Task: Check the average views per listing of fireplace in the last 1 year.
Action: Mouse moved to (930, 204)
Screenshot: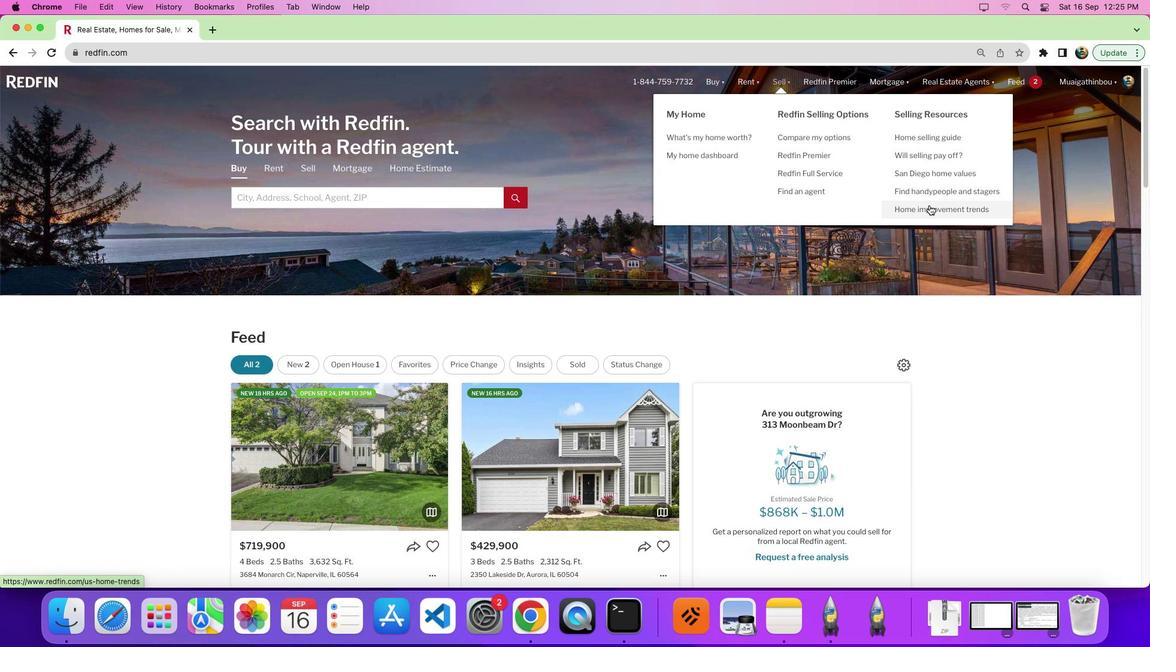 
Action: Mouse pressed left at (930, 204)
Screenshot: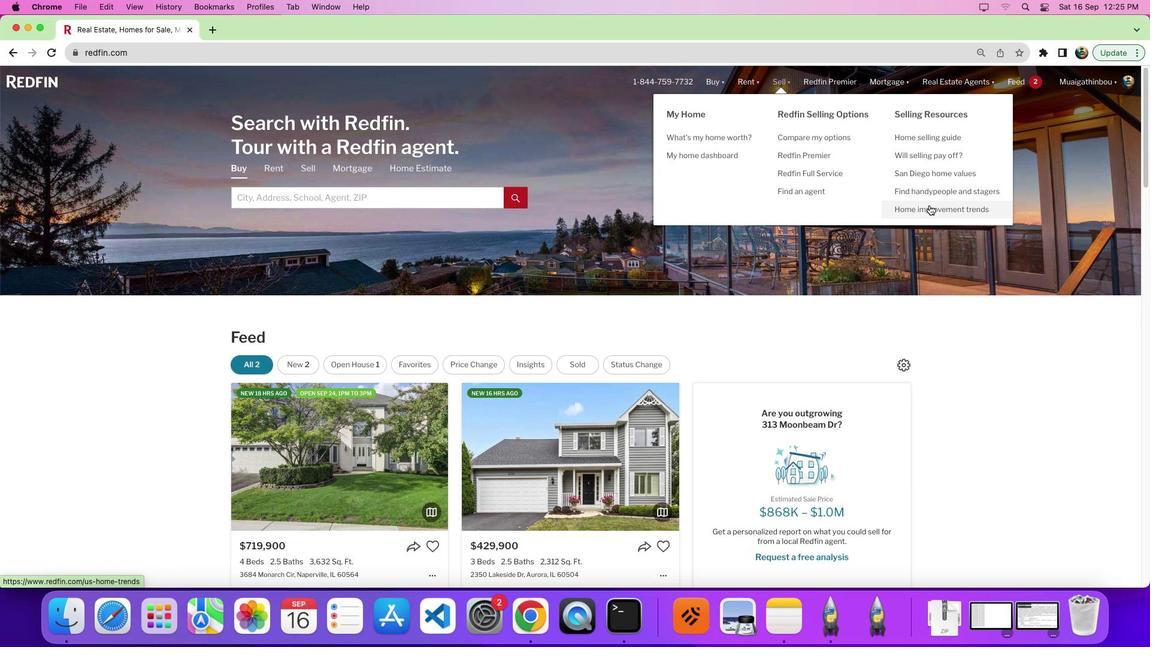 
Action: Mouse pressed left at (930, 204)
Screenshot: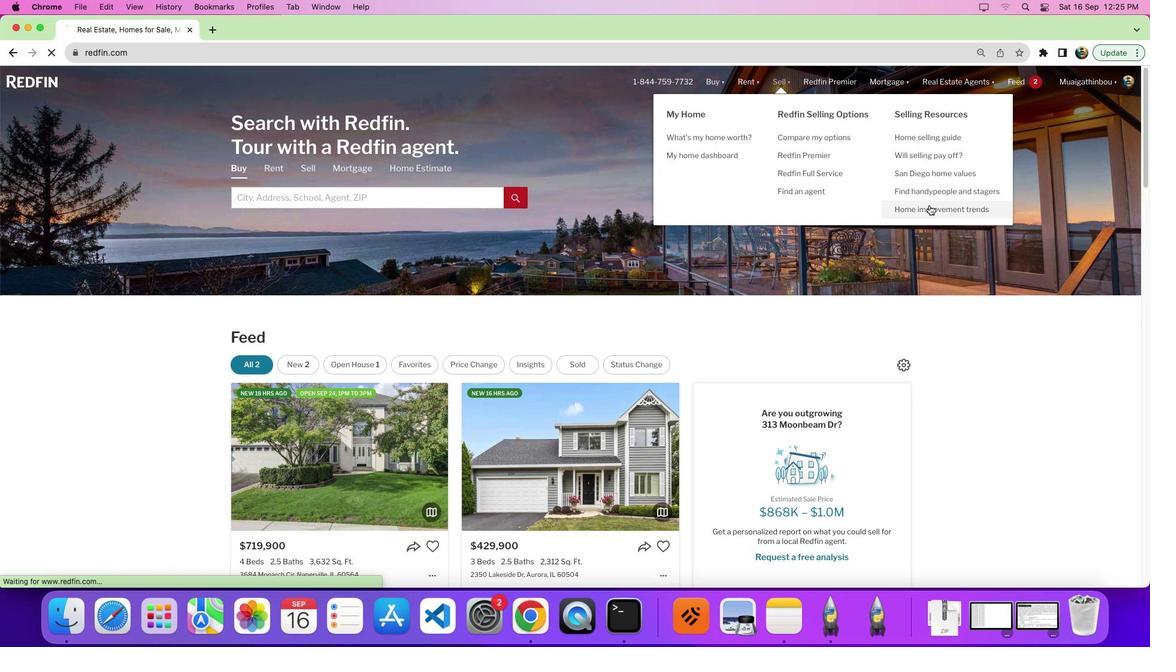 
Action: Mouse moved to (652, 319)
Screenshot: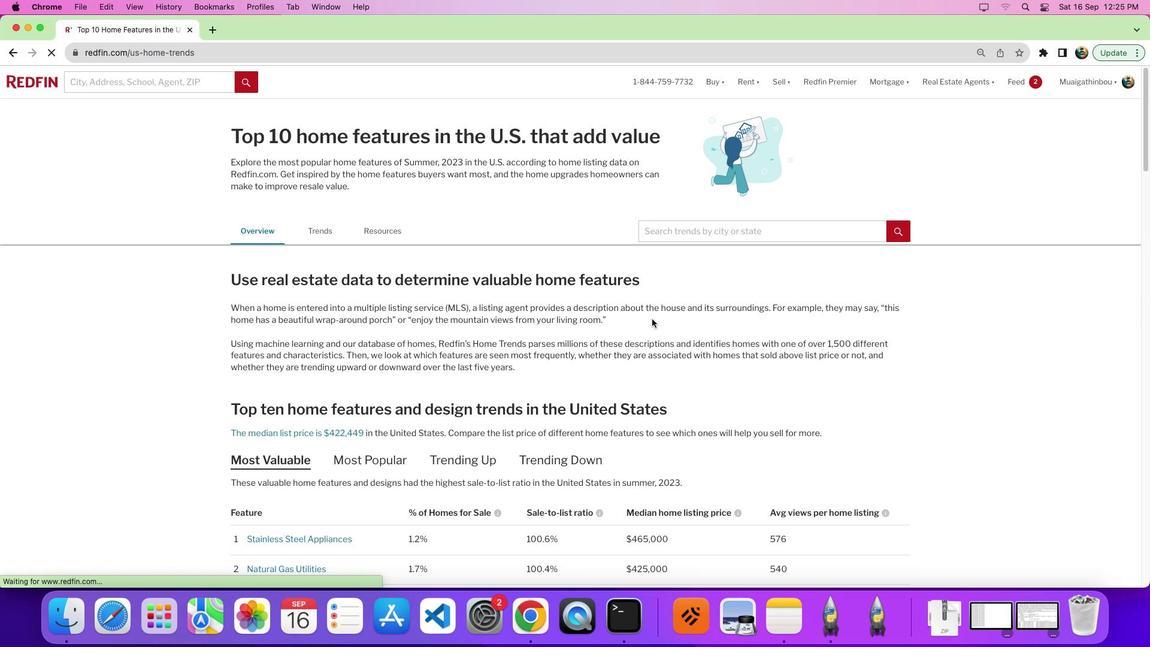 
Action: Mouse scrolled (652, 319) with delta (0, 0)
Screenshot: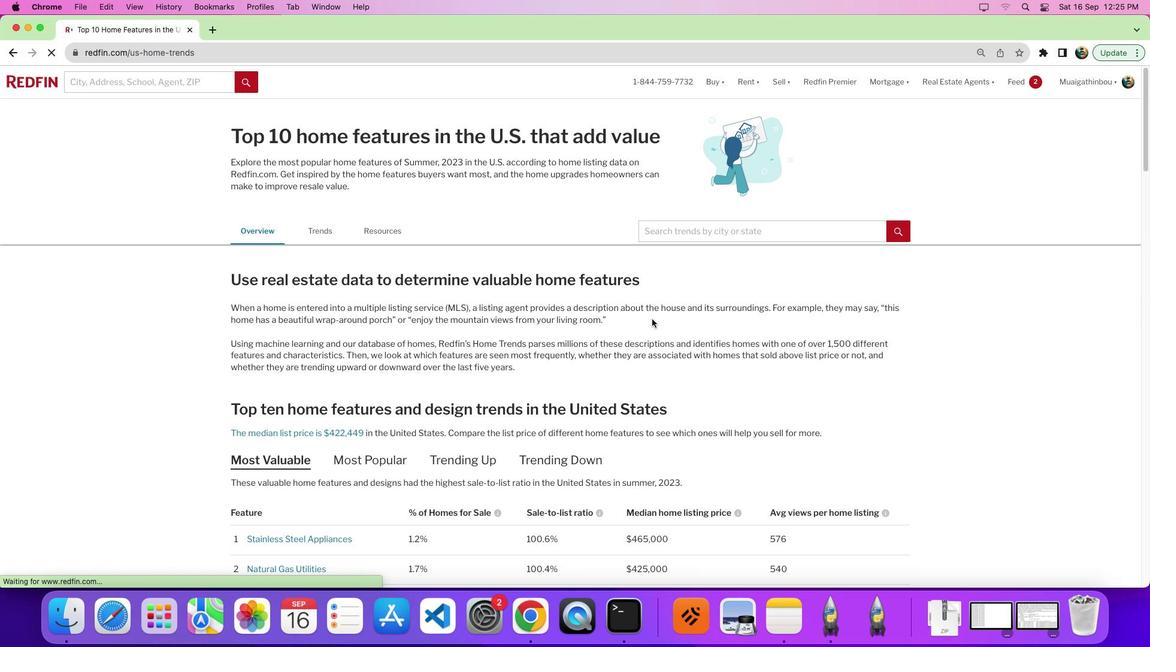 
Action: Mouse scrolled (652, 319) with delta (0, 0)
Screenshot: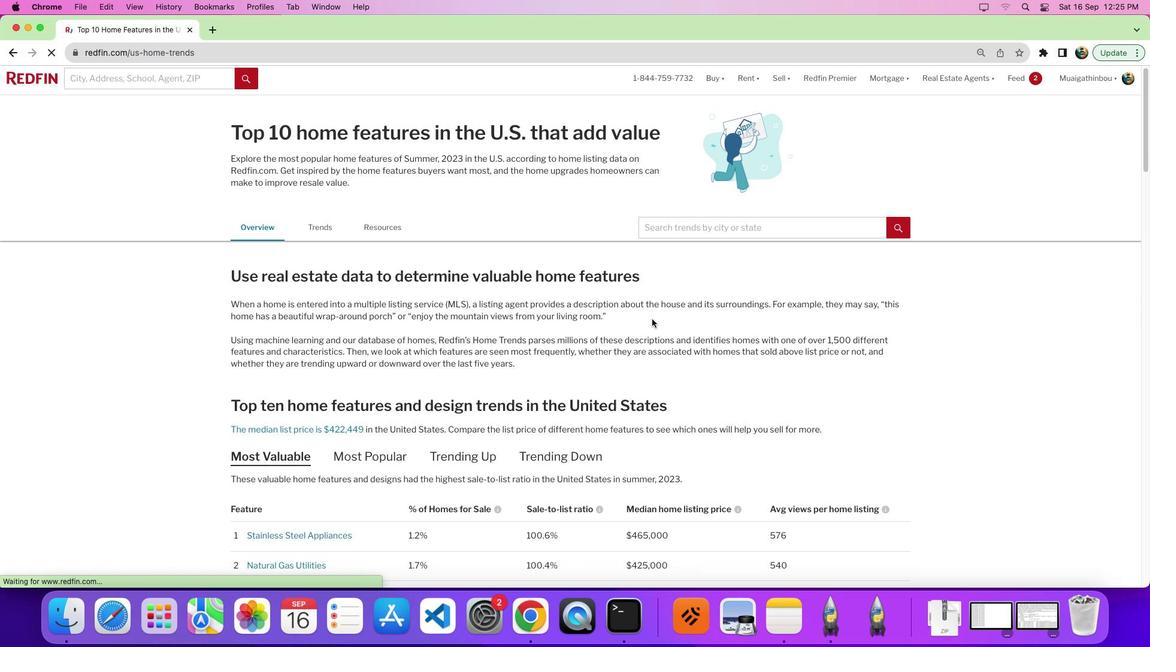 
Action: Mouse moved to (652, 318)
Screenshot: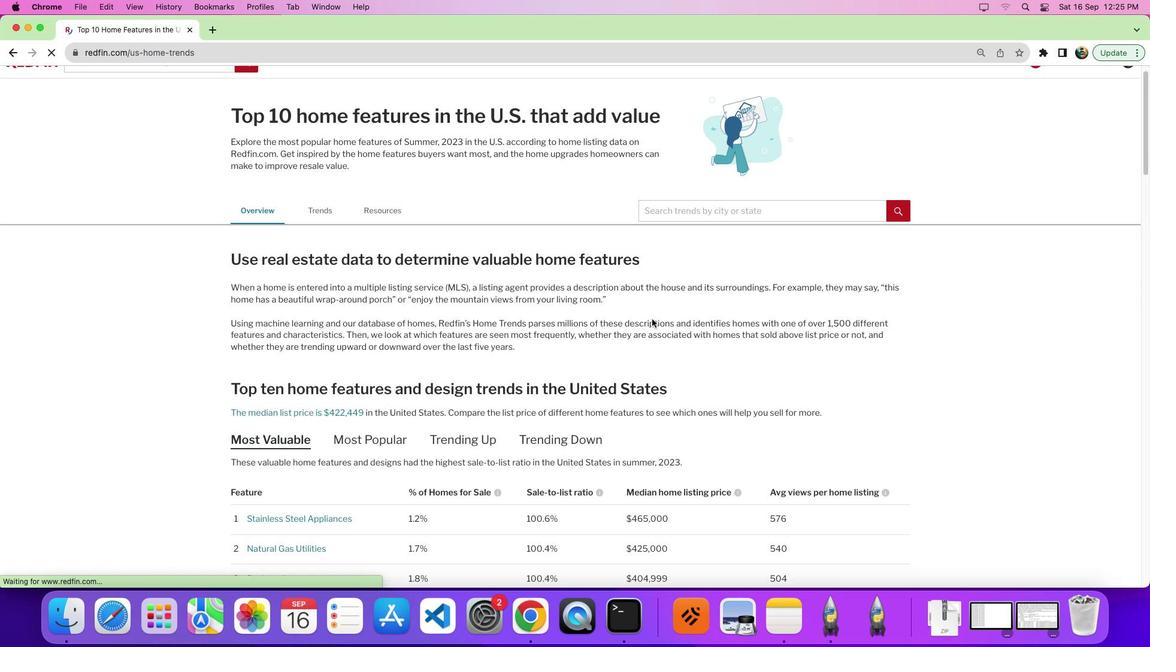 
Action: Mouse scrolled (652, 318) with delta (0, -3)
Screenshot: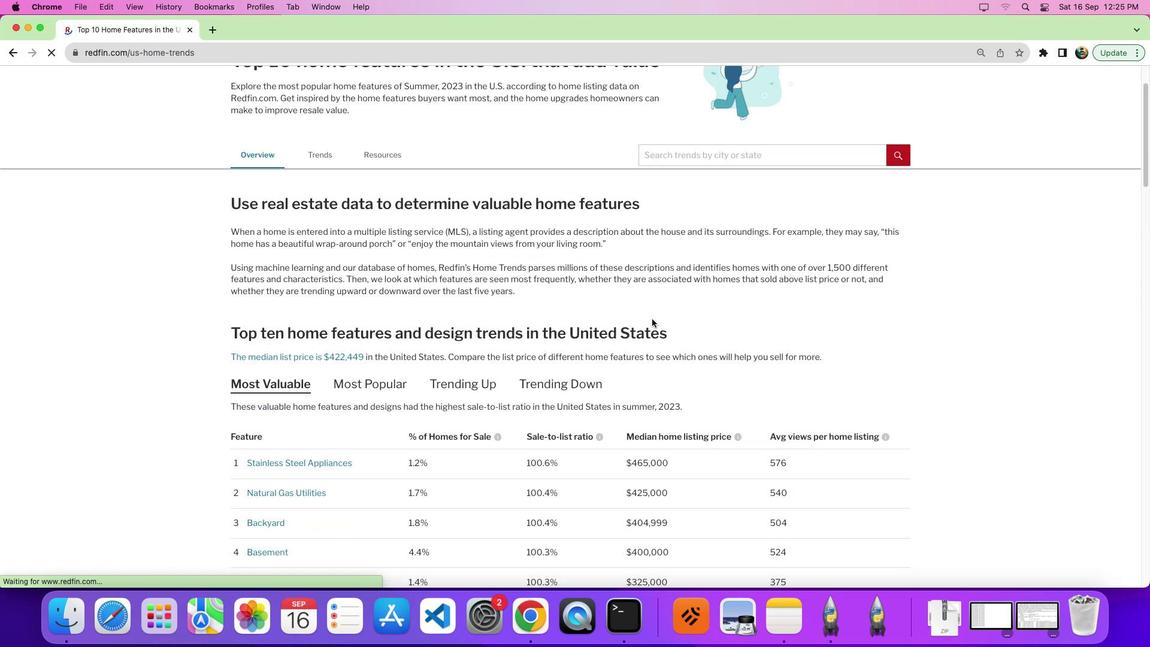 
Action: Mouse scrolled (652, 318) with delta (0, 0)
Screenshot: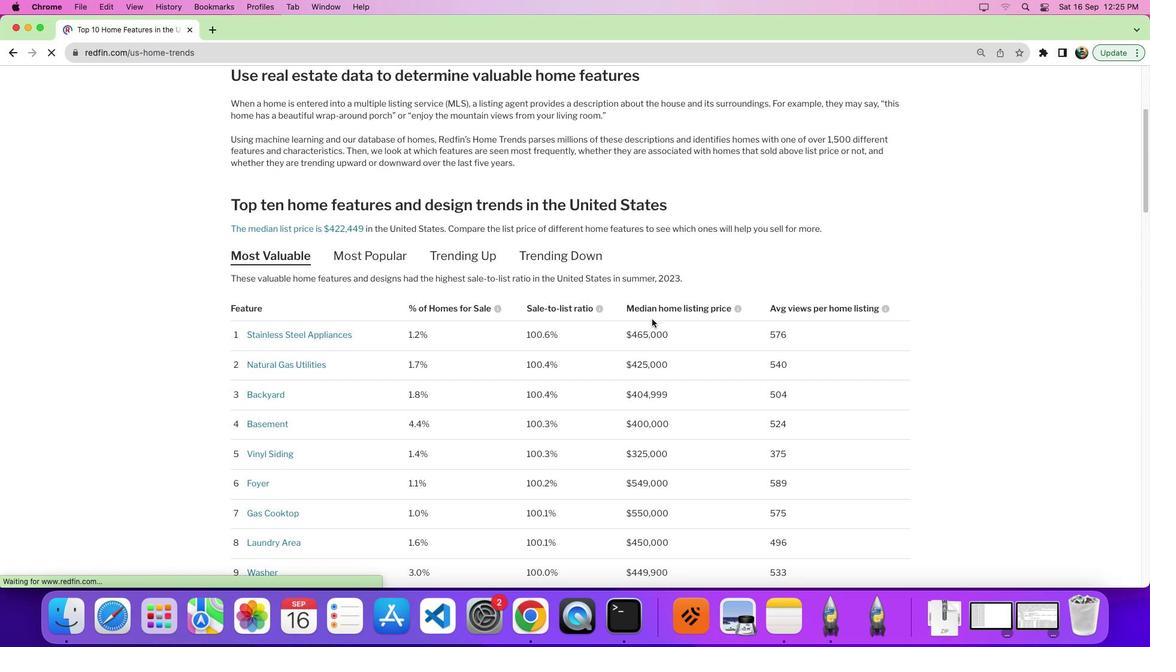 
Action: Mouse scrolled (652, 318) with delta (0, 0)
Screenshot: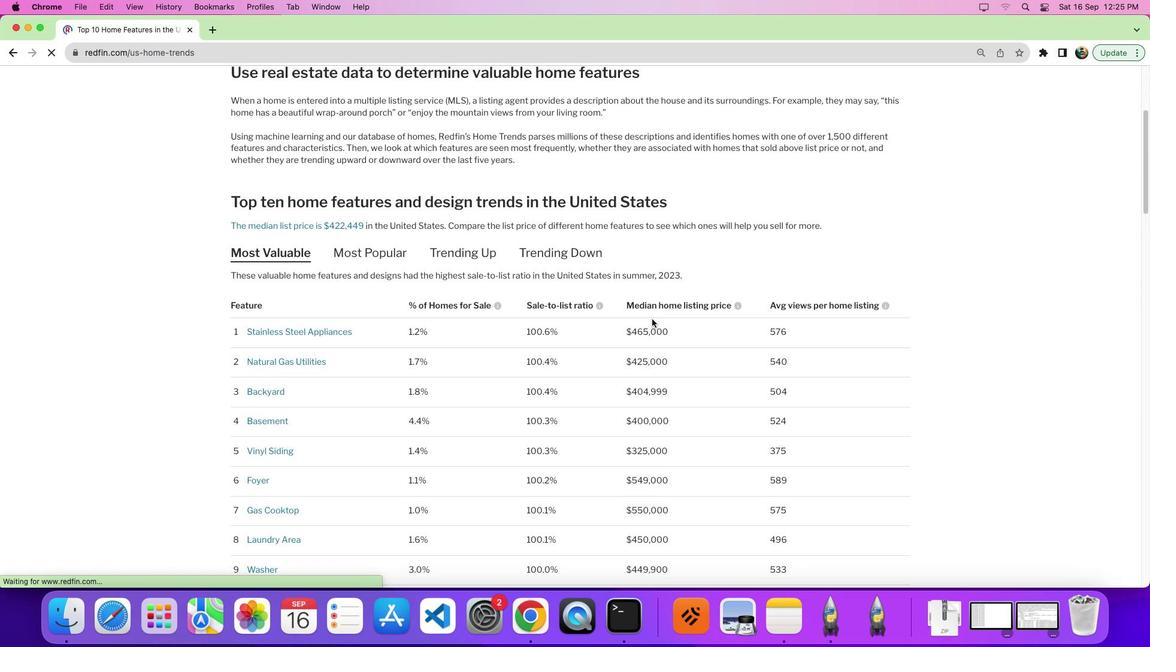 
Action: Mouse scrolled (652, 318) with delta (0, 0)
Screenshot: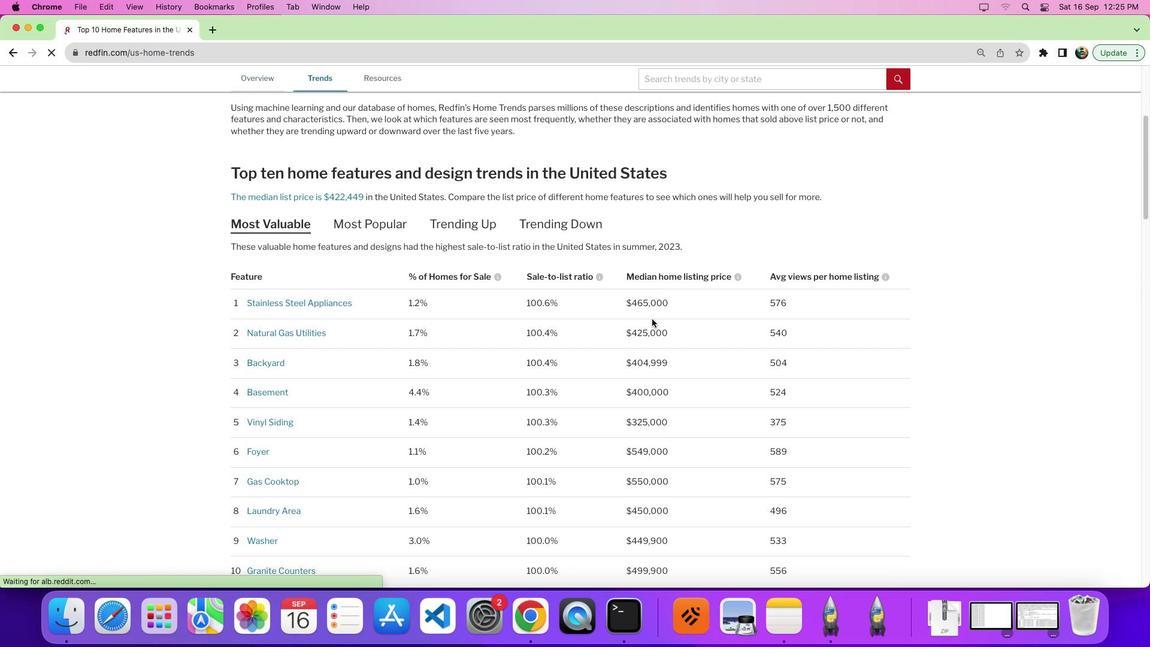 
Action: Mouse scrolled (652, 318) with delta (0, 0)
Screenshot: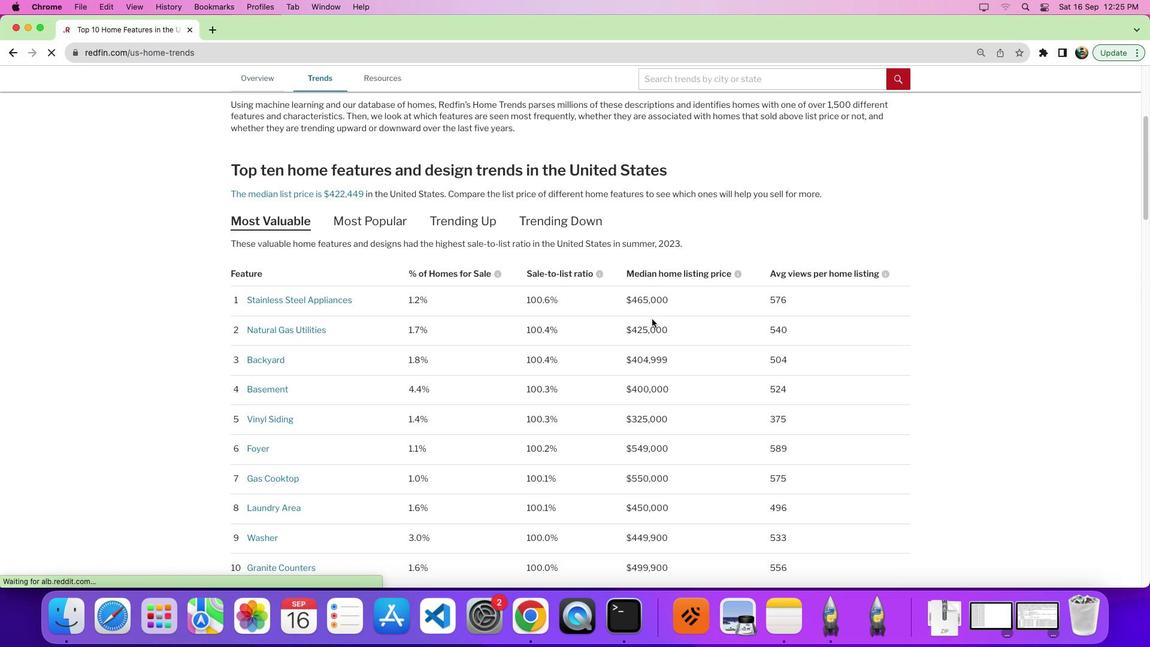 
Action: Mouse scrolled (652, 318) with delta (0, 0)
Screenshot: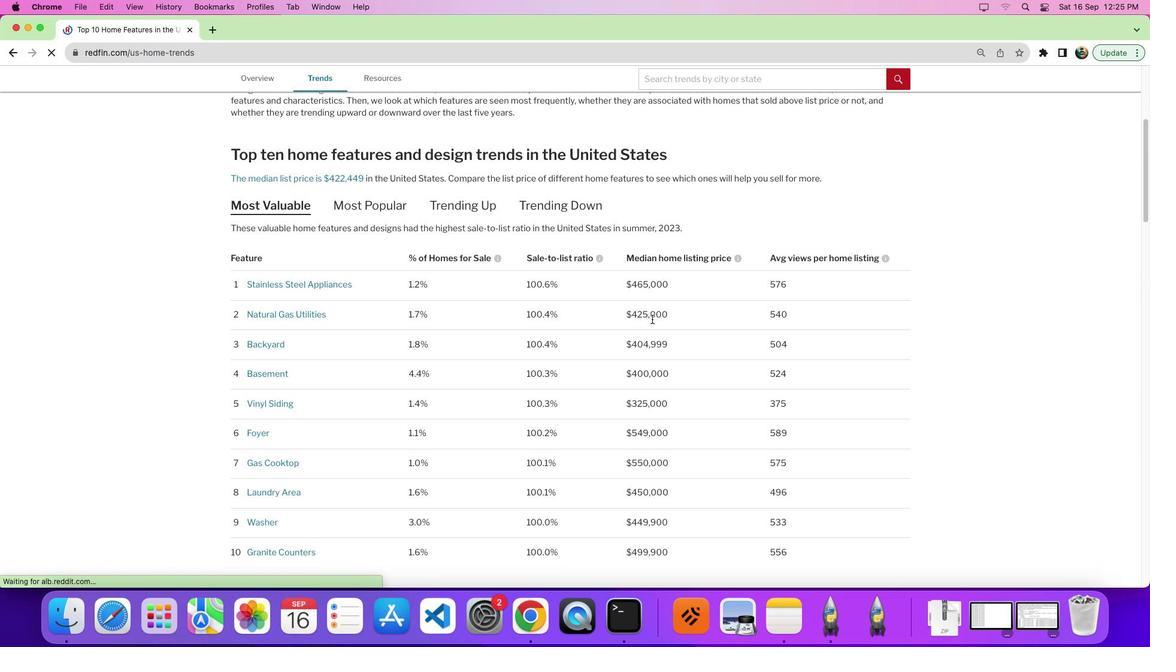 
Action: Mouse scrolled (652, 318) with delta (0, 0)
Screenshot: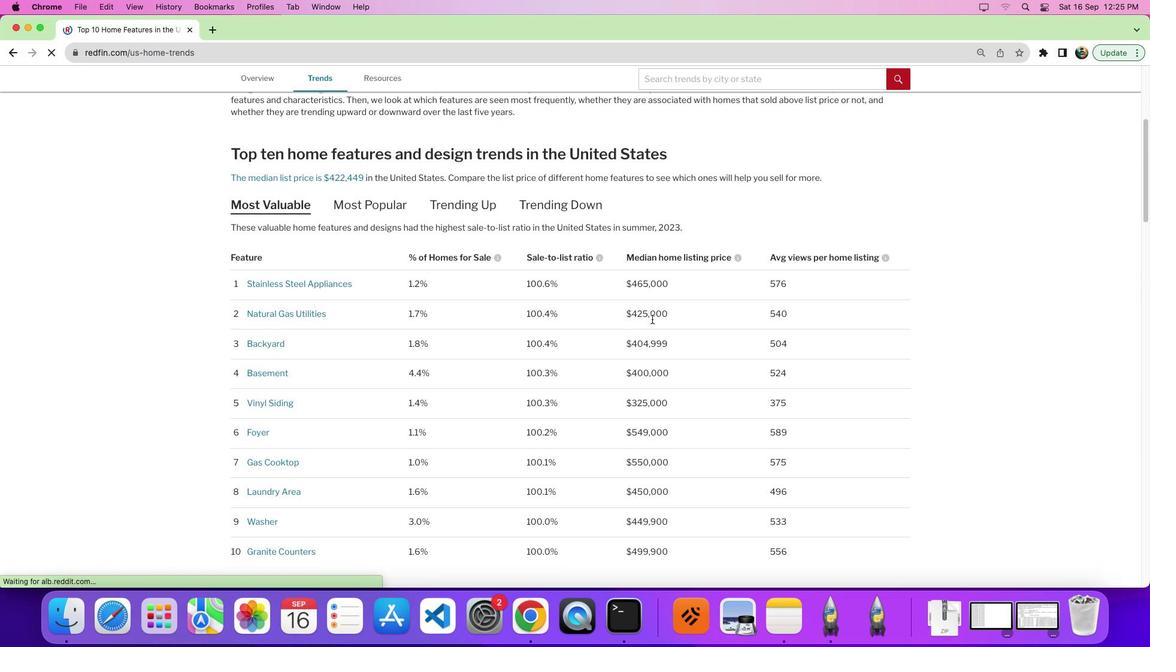 
Action: Mouse scrolled (652, 318) with delta (0, 0)
Screenshot: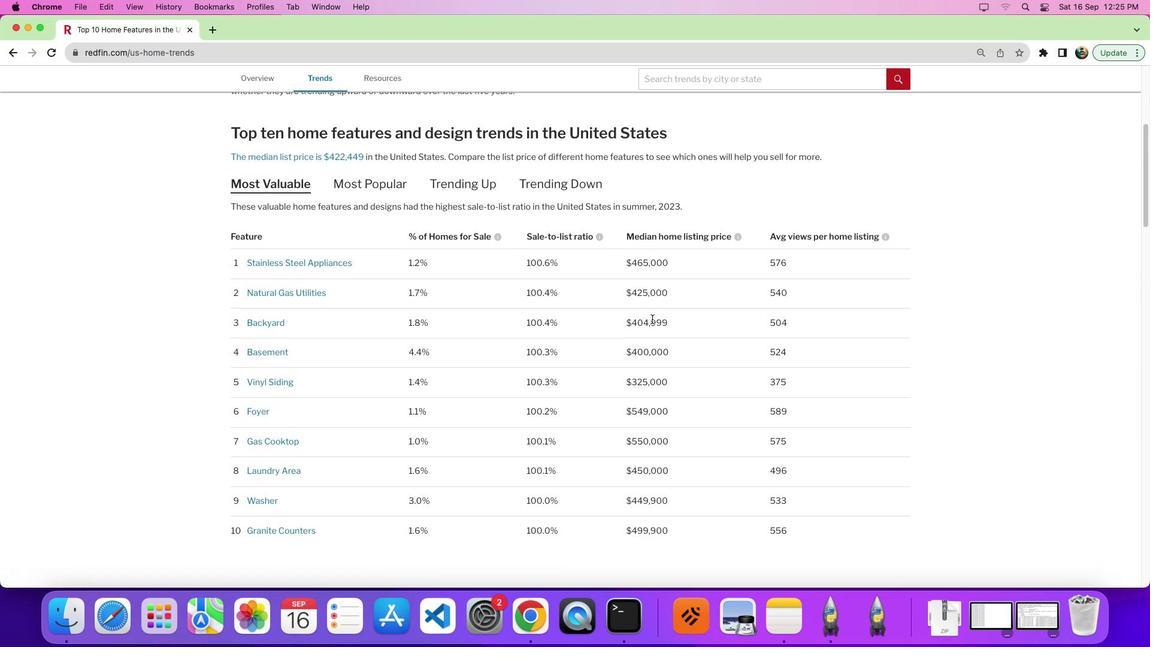 
Action: Mouse scrolled (652, 318) with delta (0, 0)
Screenshot: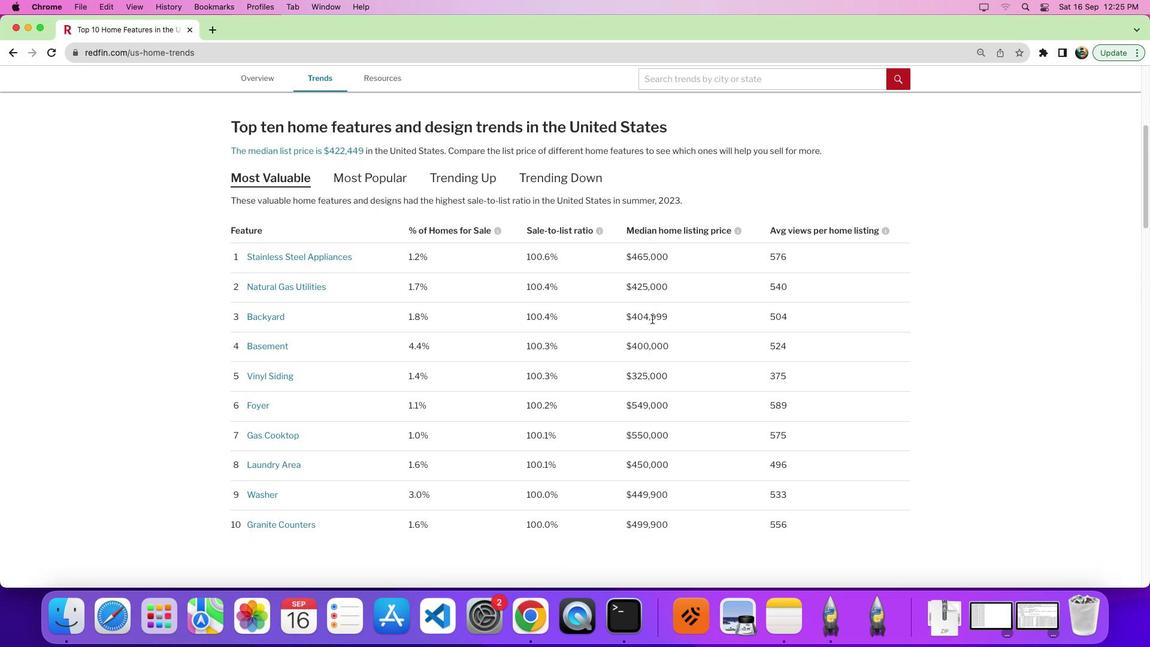 
Action: Mouse moved to (650, 319)
Screenshot: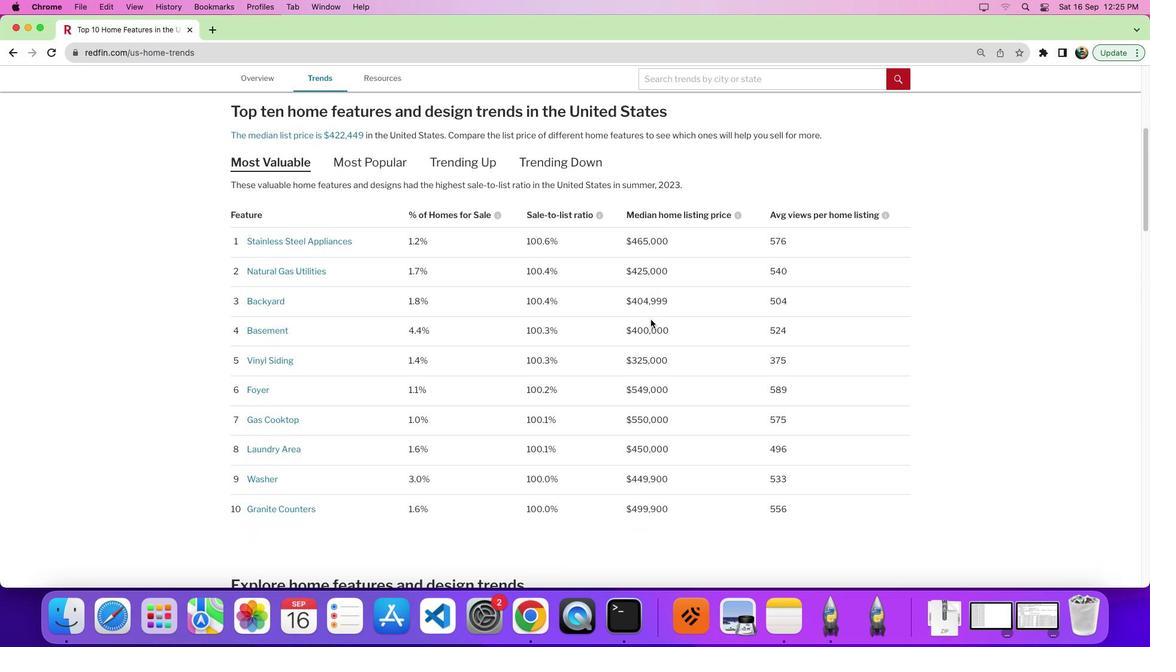 
Action: Mouse scrolled (650, 319) with delta (0, 0)
Screenshot: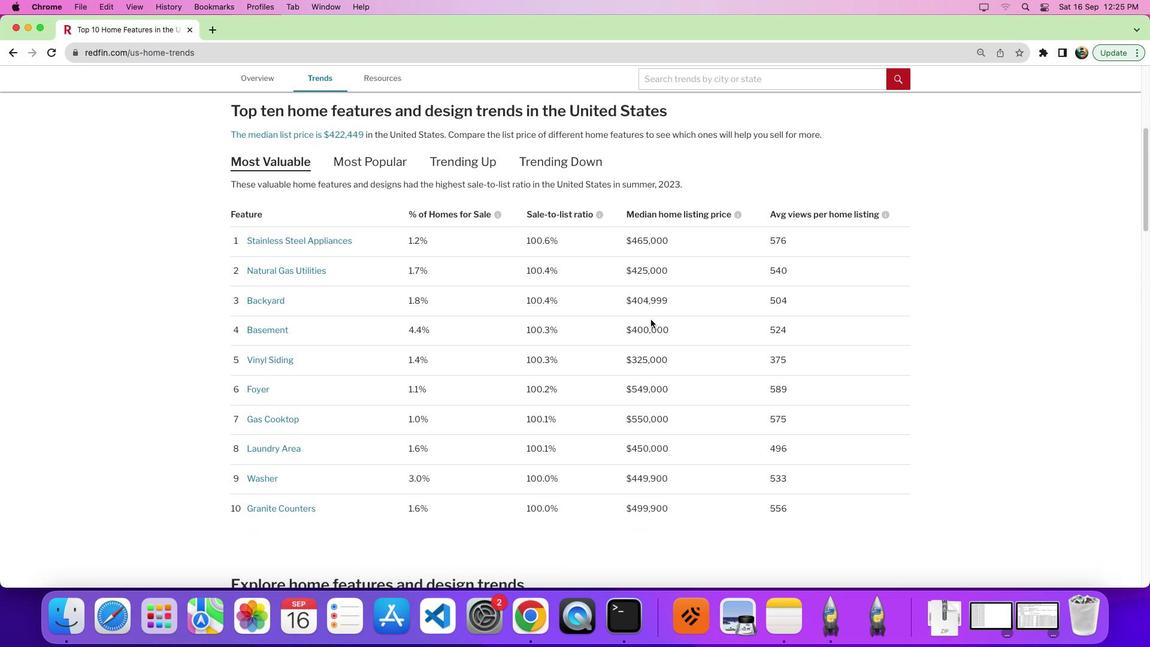 
Action: Mouse scrolled (650, 319) with delta (0, 0)
Screenshot: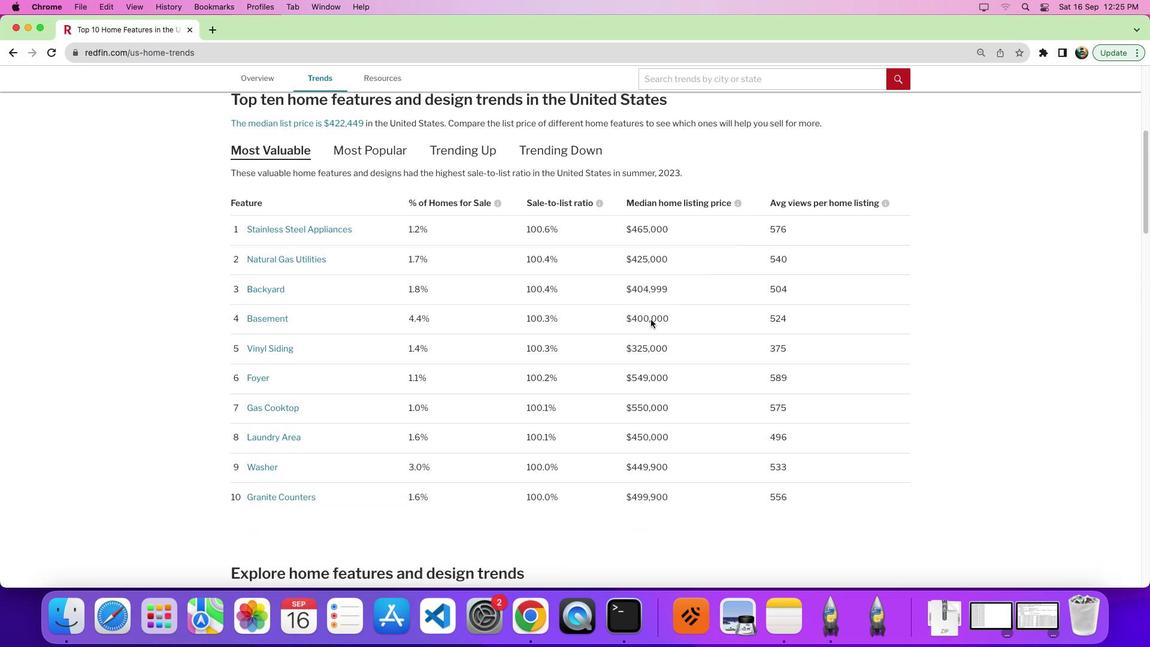 
Action: Mouse scrolled (650, 319) with delta (0, 0)
Screenshot: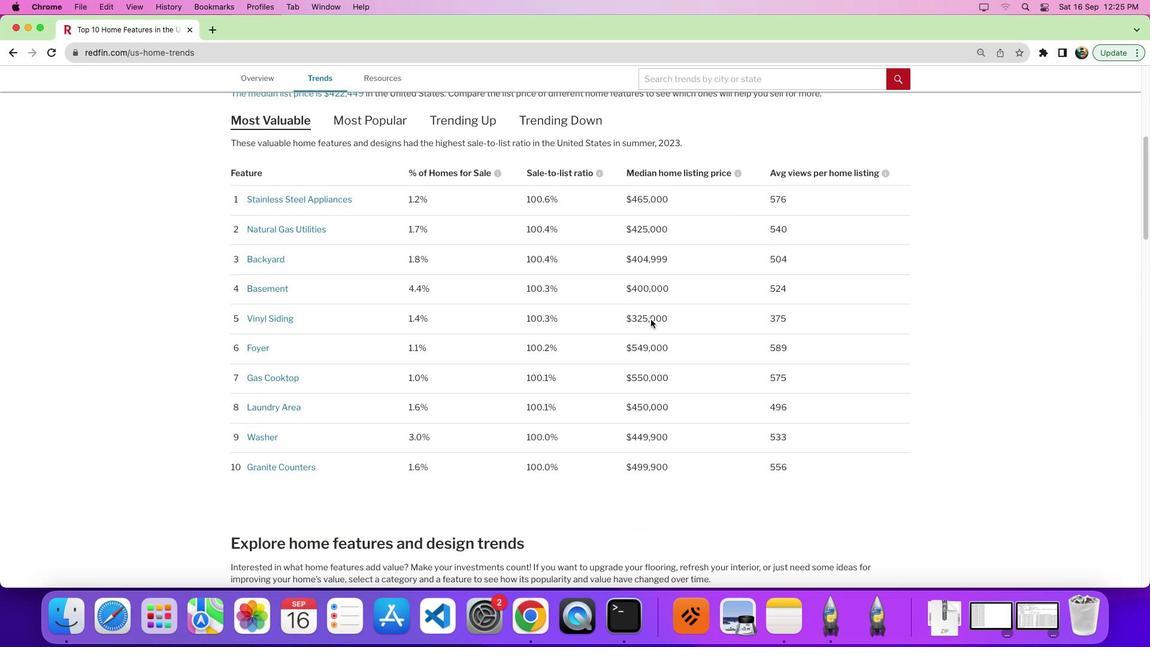 
Action: Mouse scrolled (650, 319) with delta (0, 0)
Screenshot: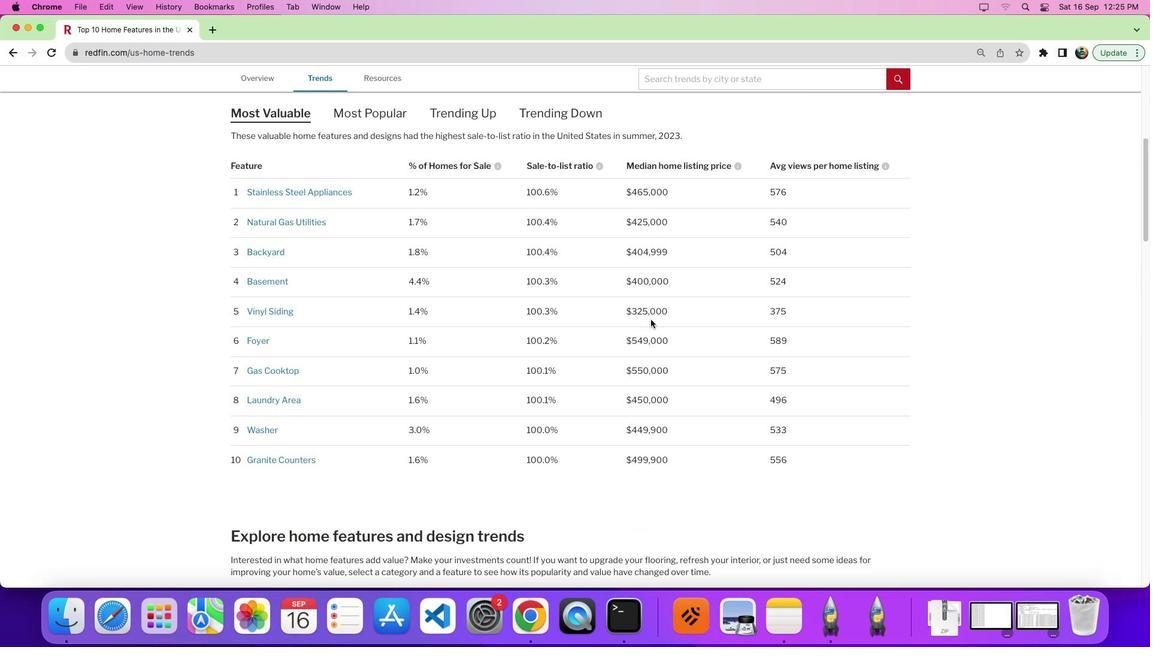 
Action: Mouse scrolled (650, 319) with delta (0, 0)
Screenshot: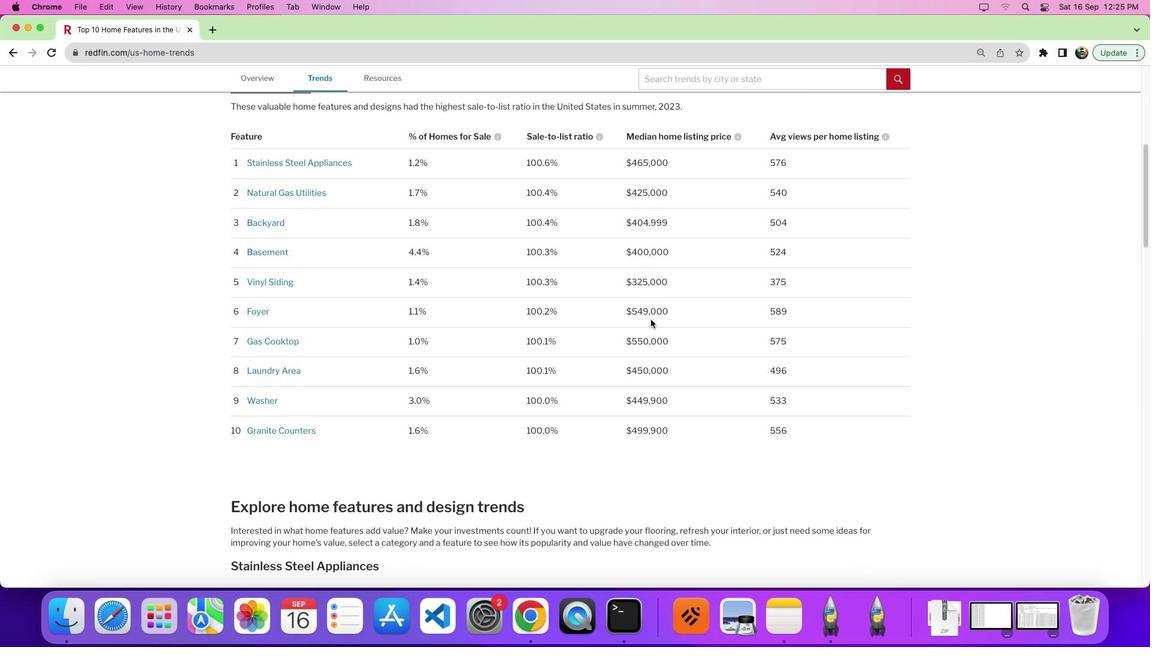 
Action: Mouse scrolled (650, 319) with delta (0, 0)
Screenshot: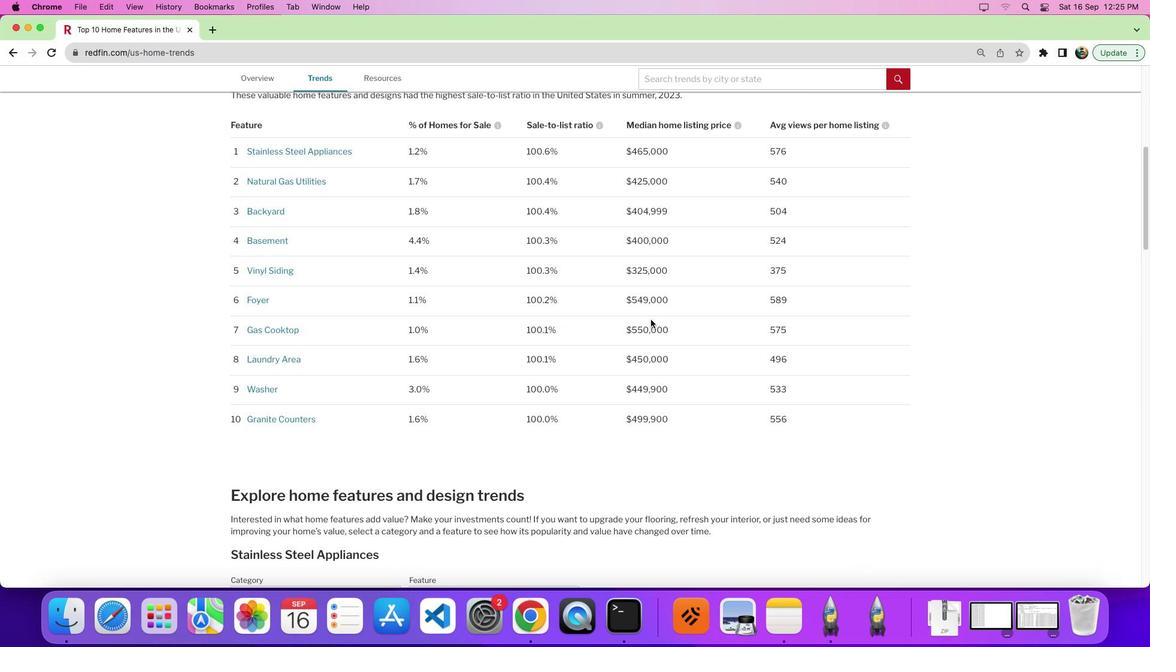 
Action: Mouse scrolled (650, 319) with delta (0, -4)
Screenshot: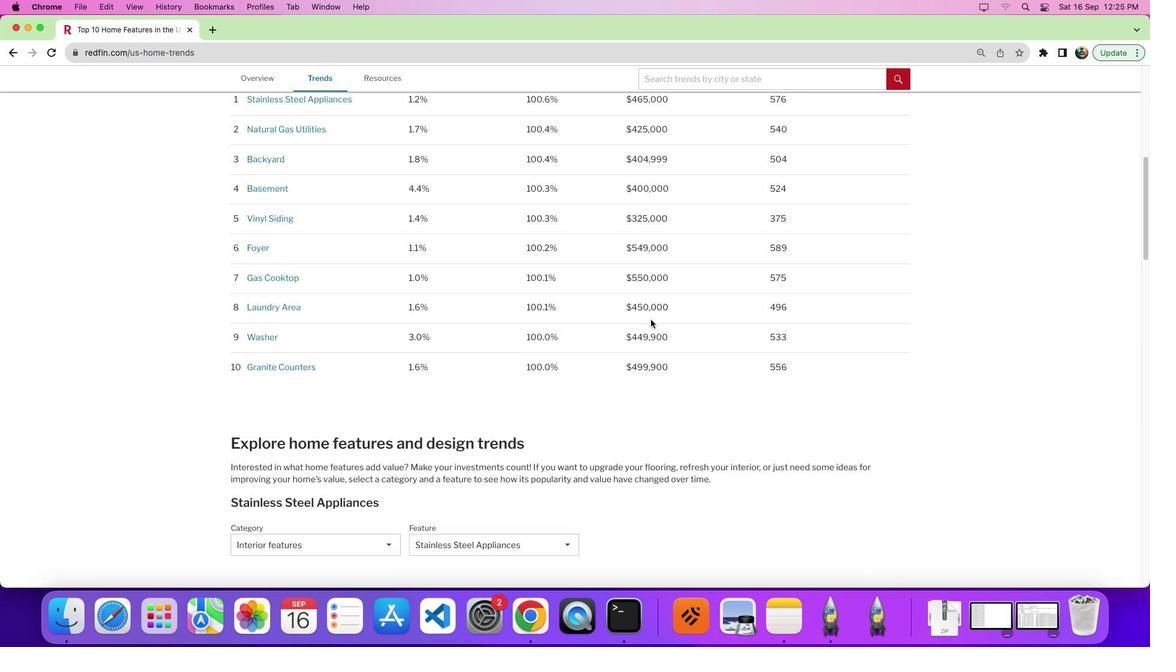 
Action: Mouse scrolled (650, 319) with delta (0, 0)
Screenshot: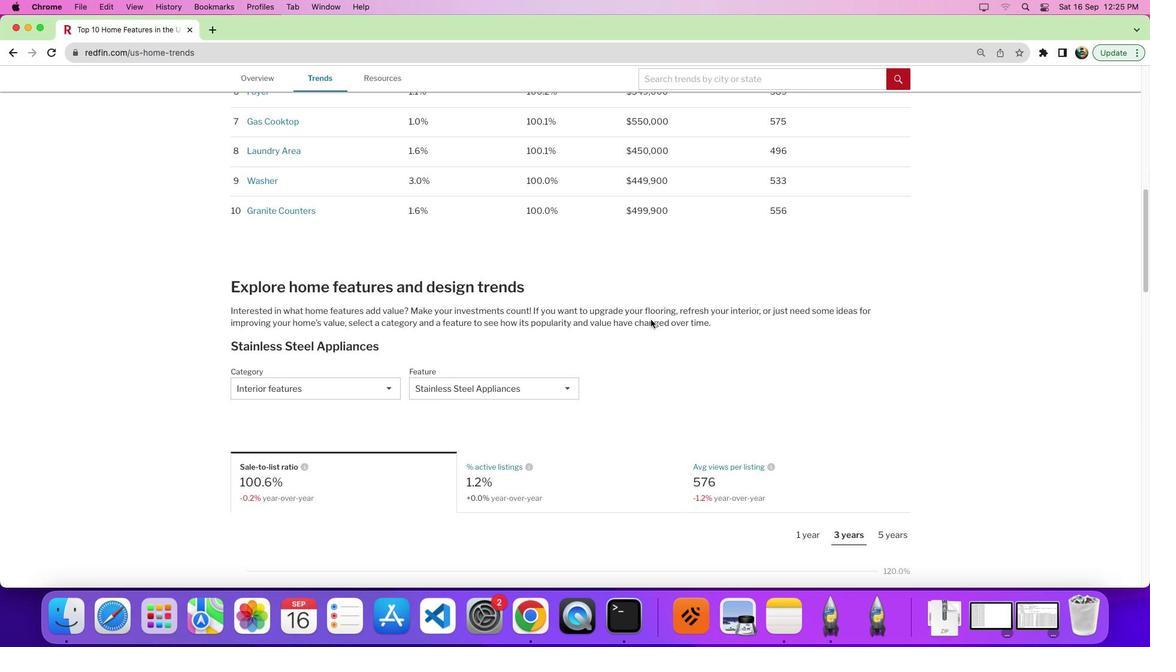 
Action: Mouse scrolled (650, 319) with delta (0, 0)
Screenshot: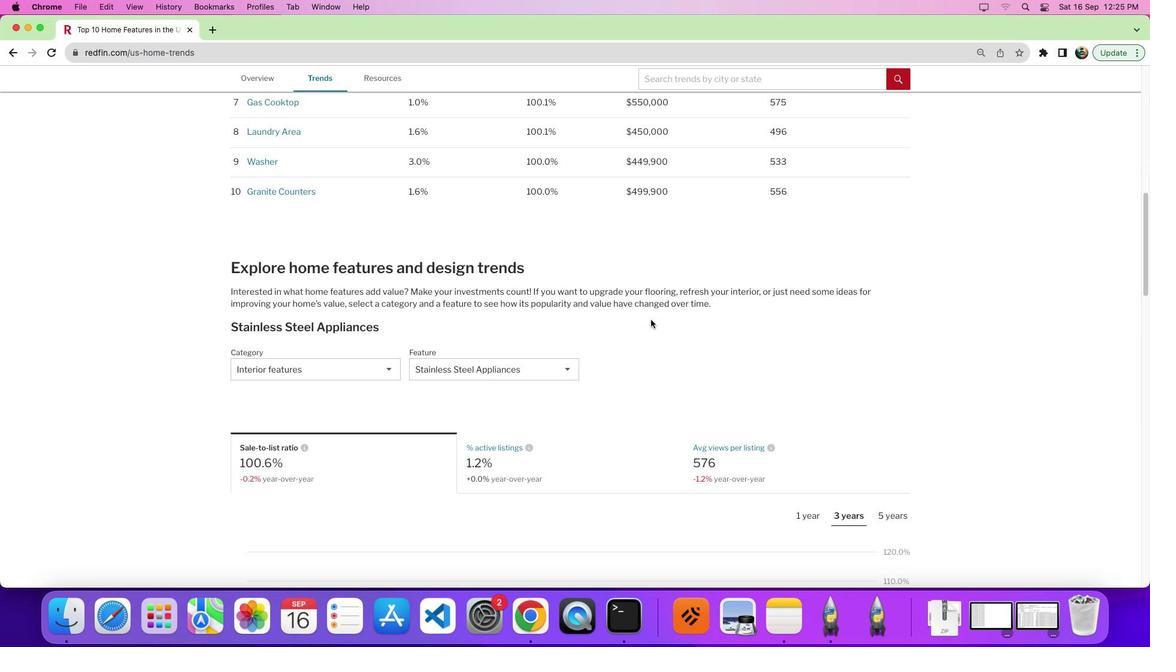 
Action: Mouse scrolled (650, 319) with delta (0, -2)
Screenshot: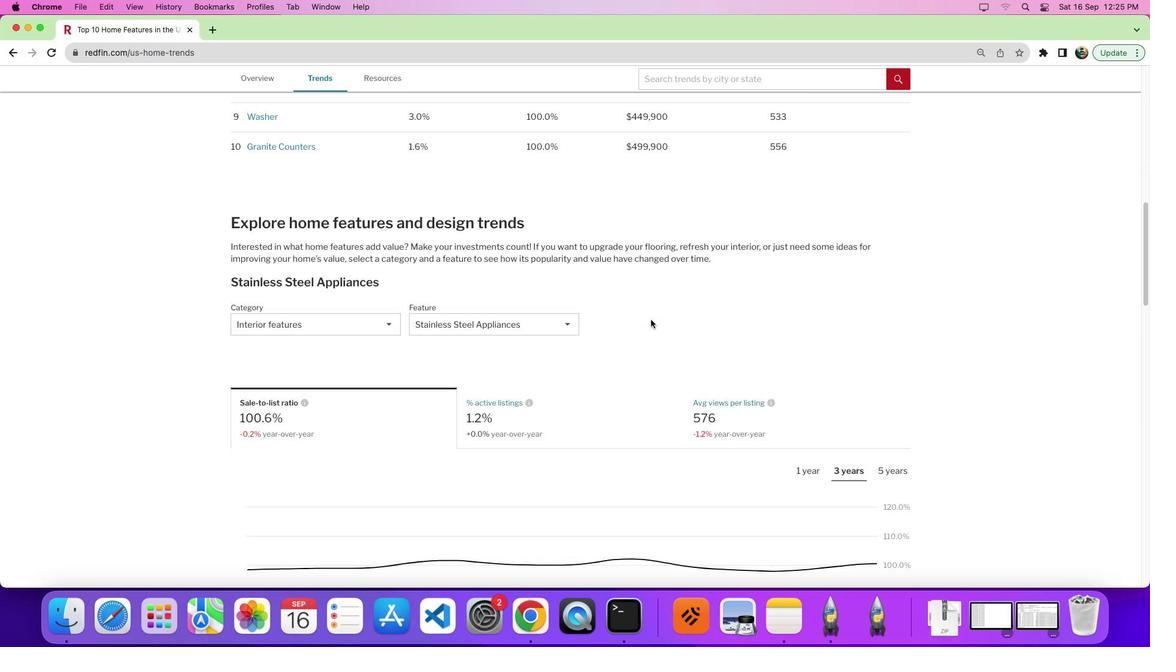 
Action: Mouse moved to (512, 219)
Screenshot: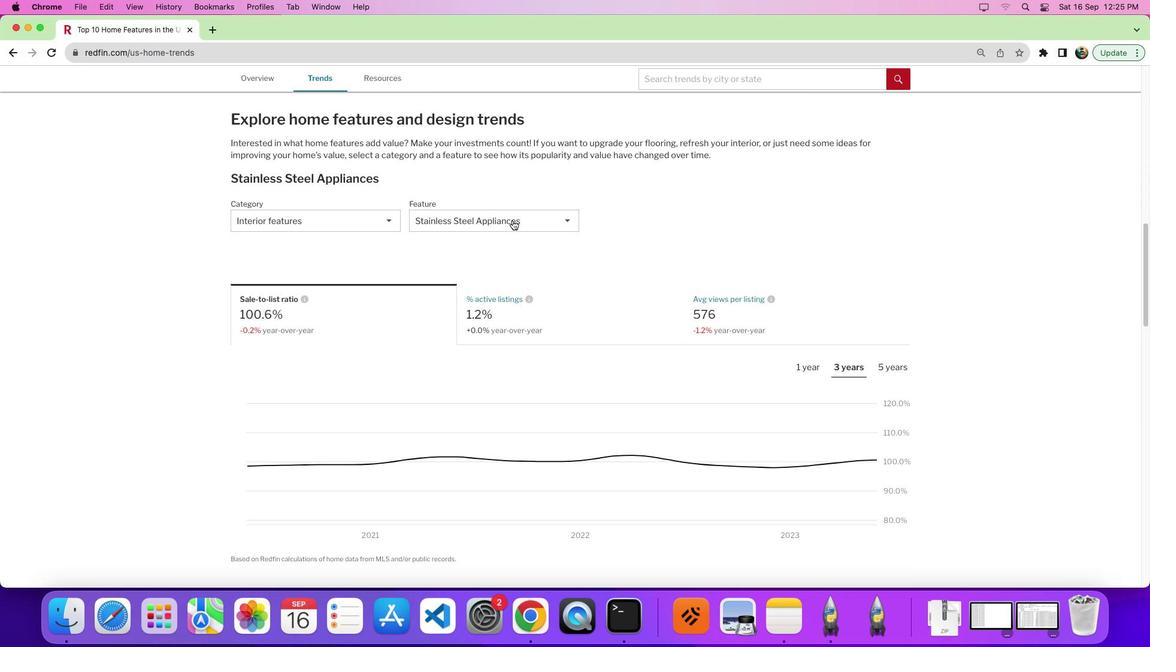 
Action: Mouse pressed left at (512, 219)
Screenshot: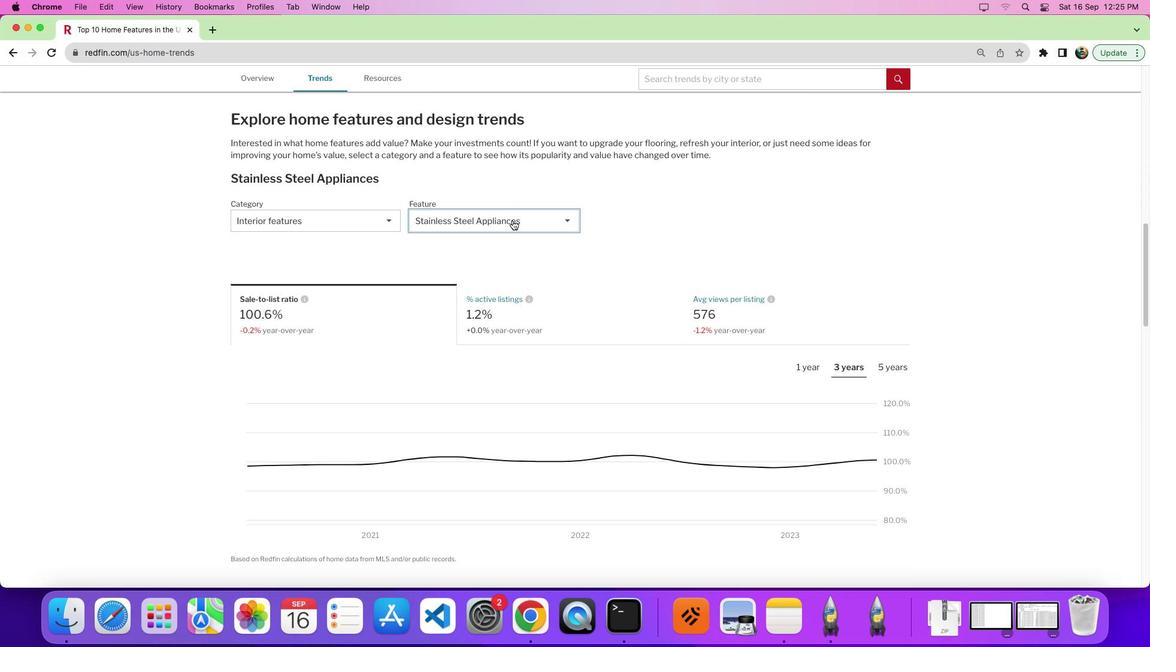 
Action: Mouse moved to (575, 289)
Screenshot: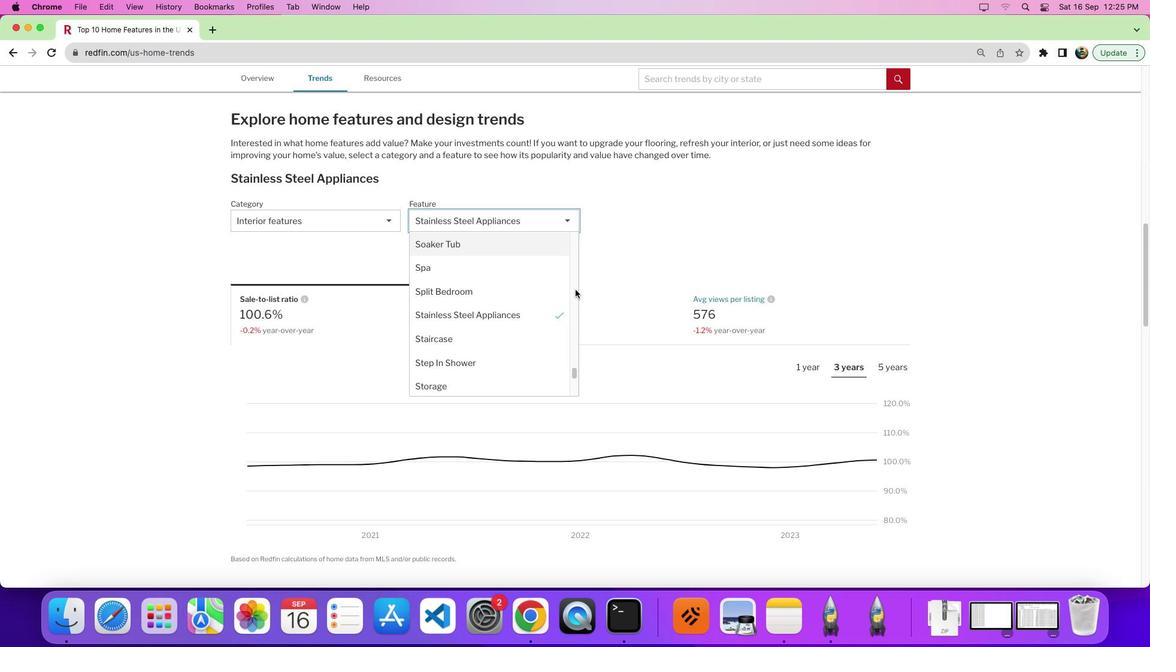 
Action: Mouse pressed left at (575, 289)
Screenshot: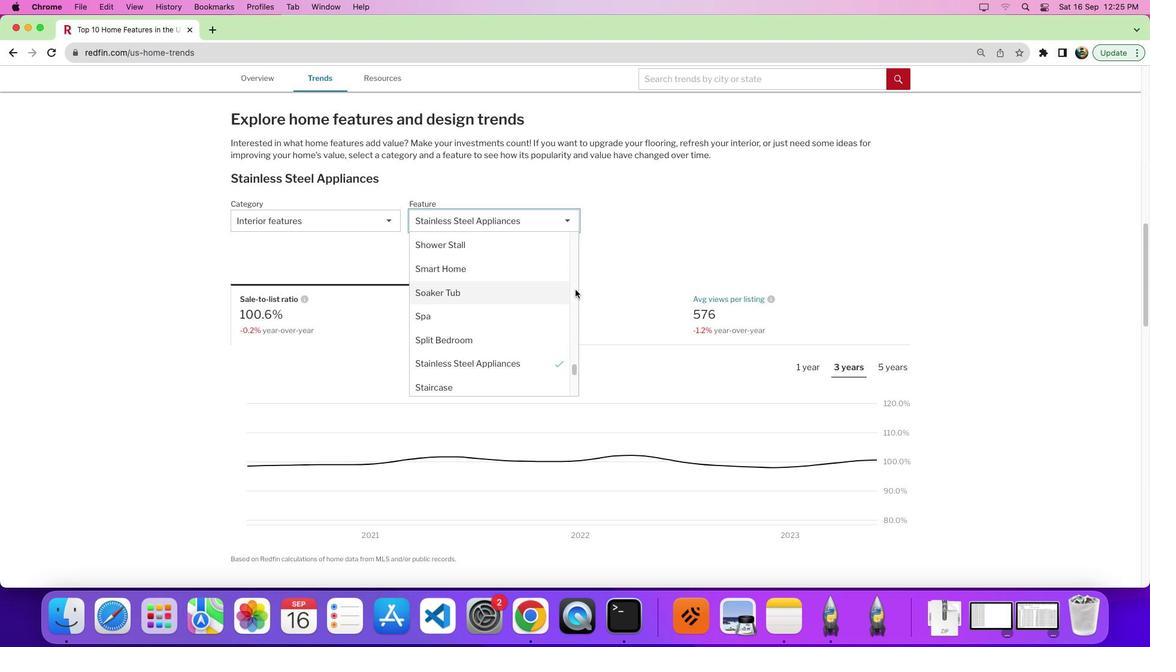 
Action: Mouse moved to (481, 296)
Screenshot: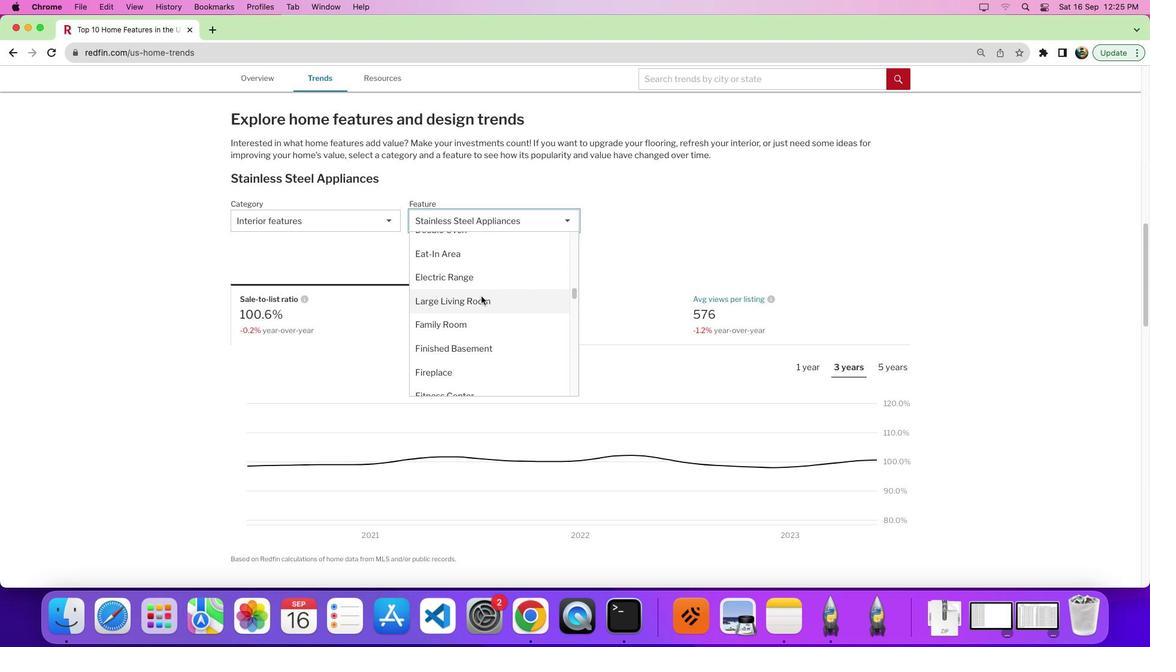 
Action: Mouse scrolled (481, 296) with delta (0, 0)
Screenshot: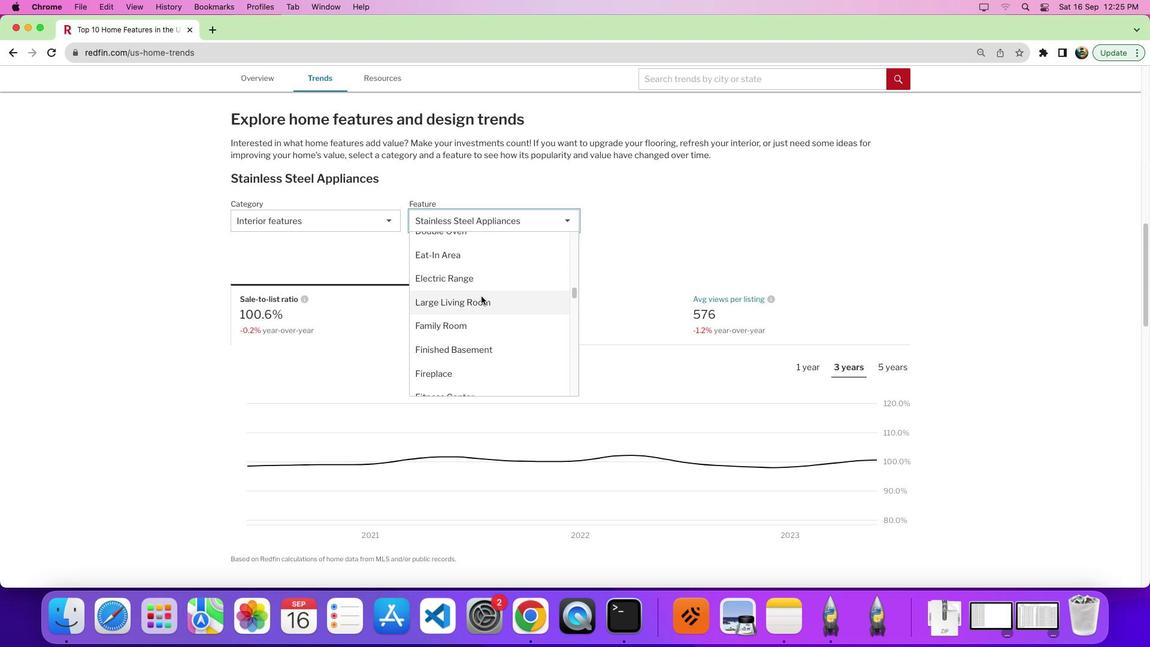 
Action: Mouse scrolled (481, 296) with delta (0, 0)
Screenshot: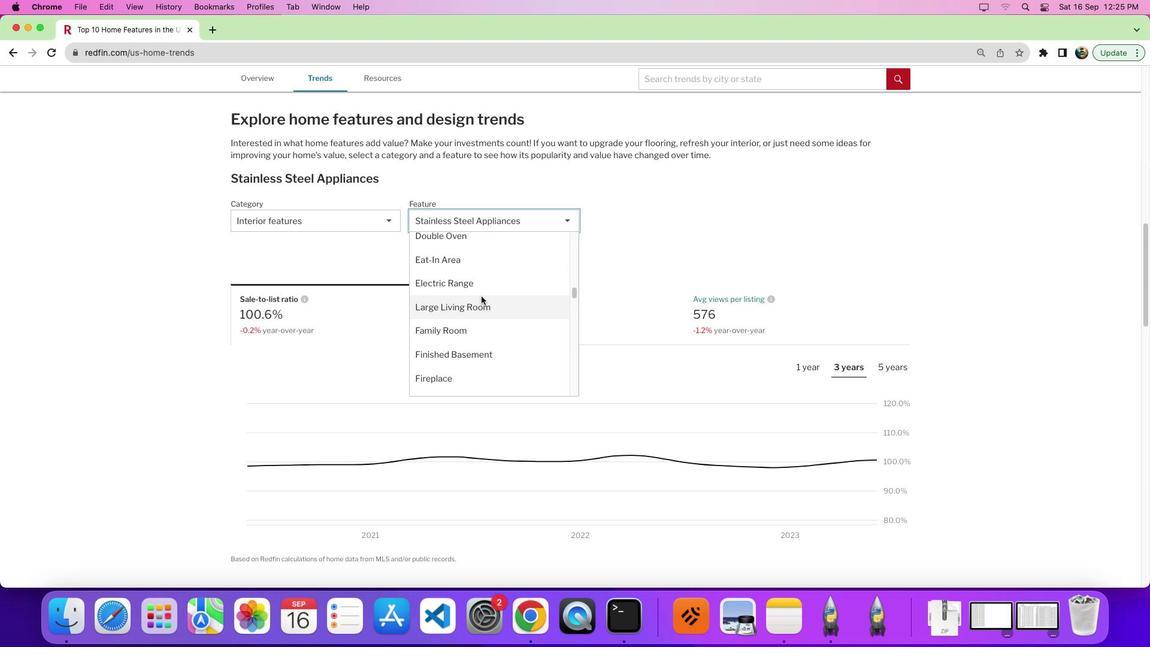 
Action: Mouse scrolled (481, 296) with delta (0, 2)
Screenshot: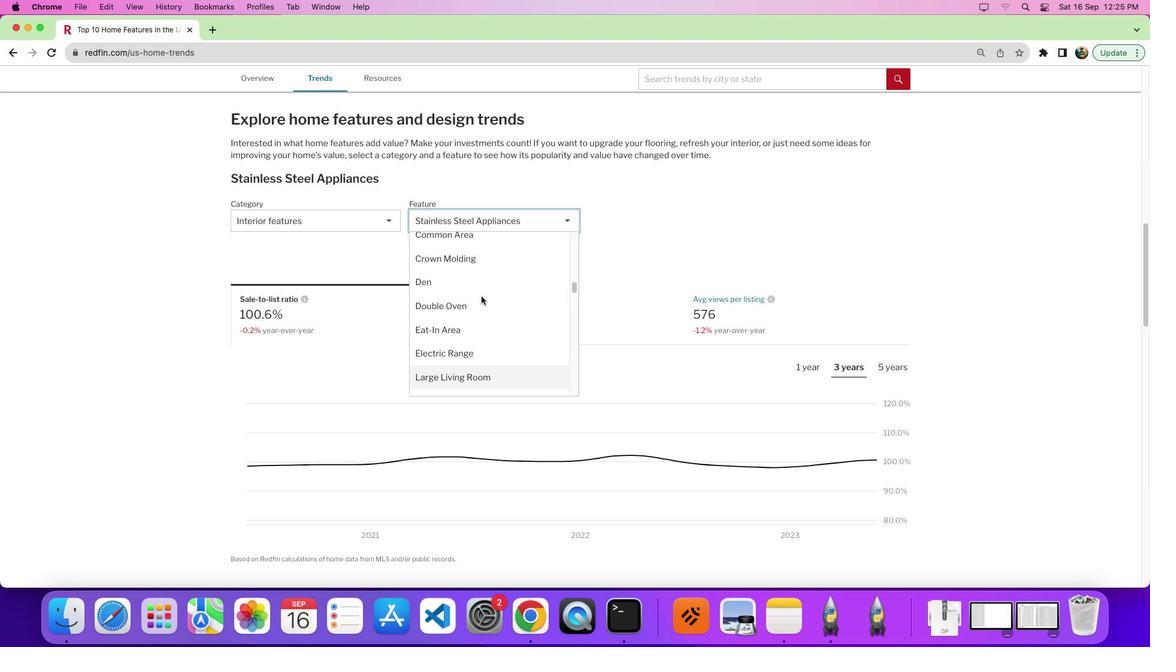 
Action: Mouse scrolled (481, 296) with delta (0, 0)
Screenshot: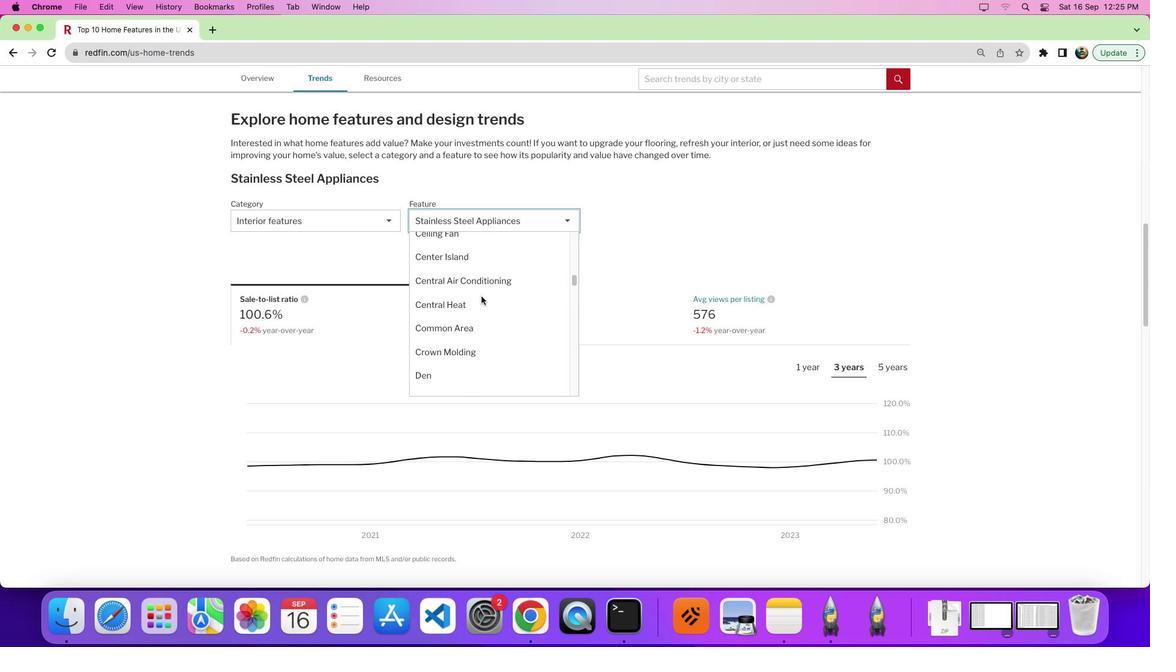 
Action: Mouse scrolled (481, 296) with delta (0, 0)
Screenshot: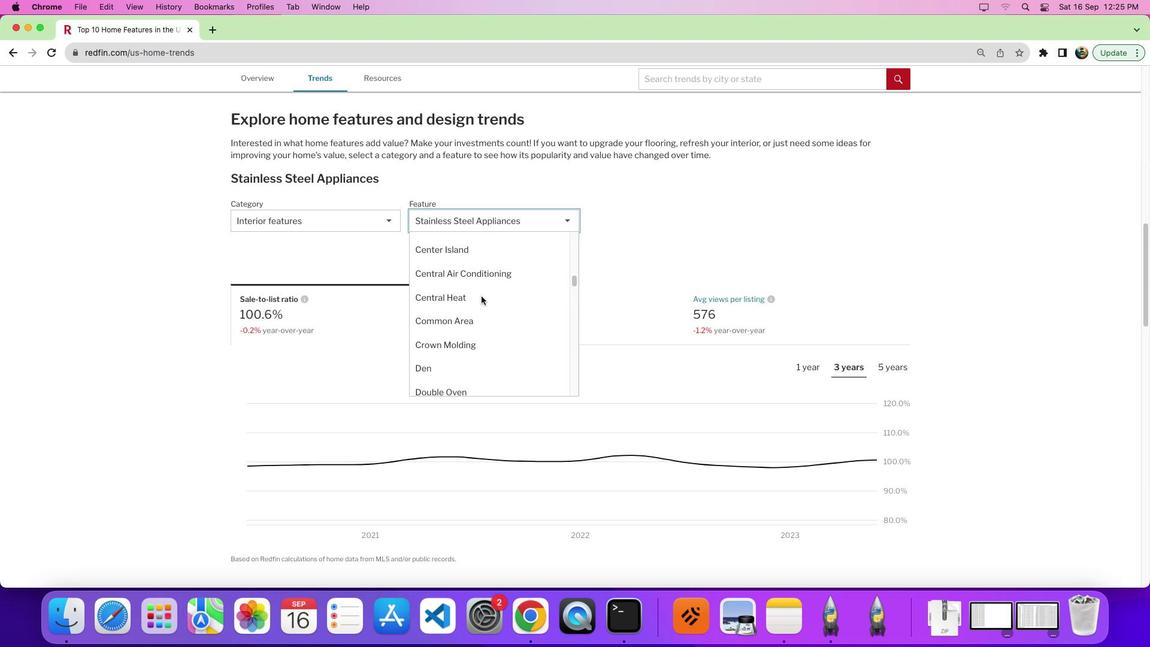 
Action: Mouse scrolled (481, 296) with delta (0, -2)
Screenshot: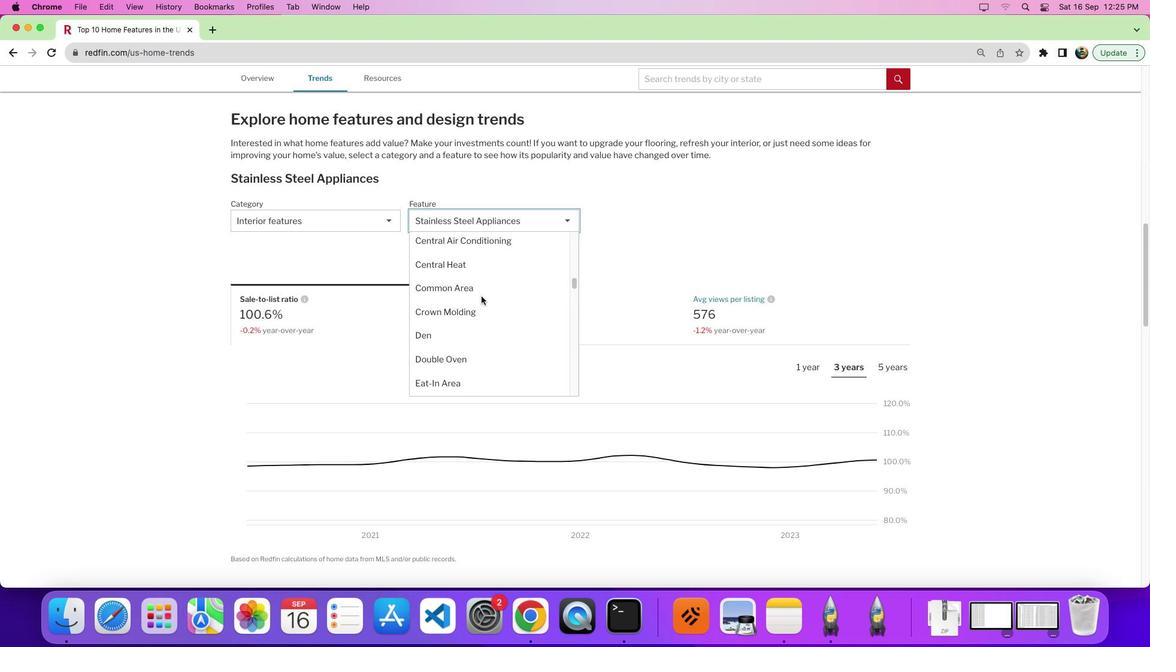 
Action: Mouse scrolled (481, 296) with delta (0, 0)
Screenshot: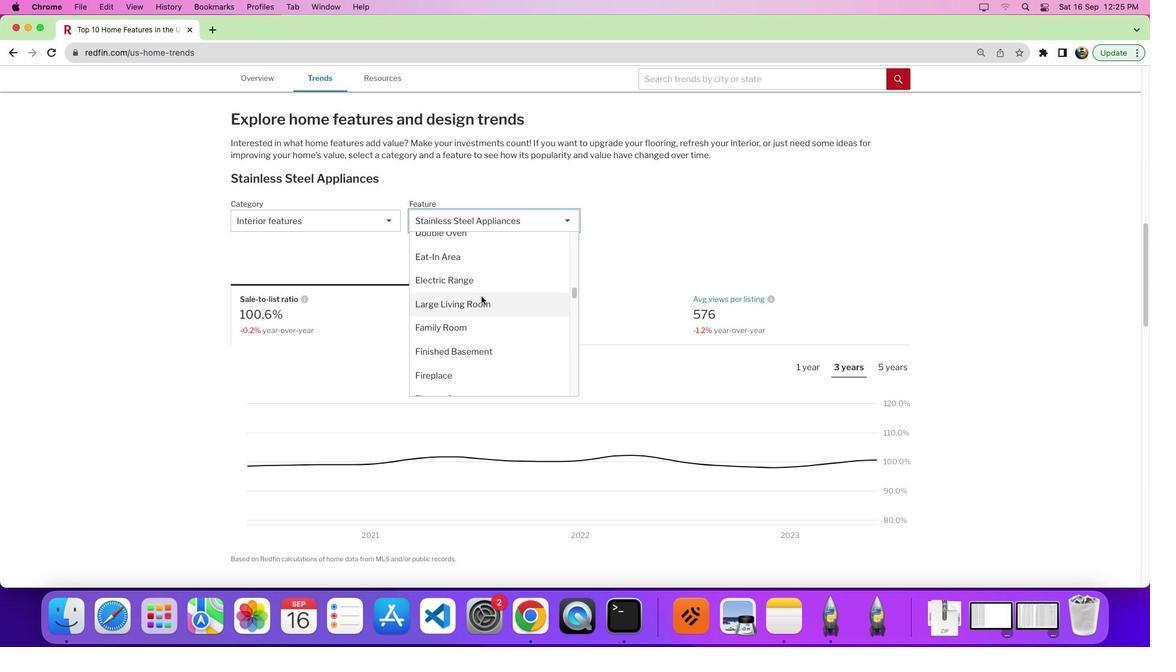 
Action: Mouse scrolled (481, 296) with delta (0, 0)
Screenshot: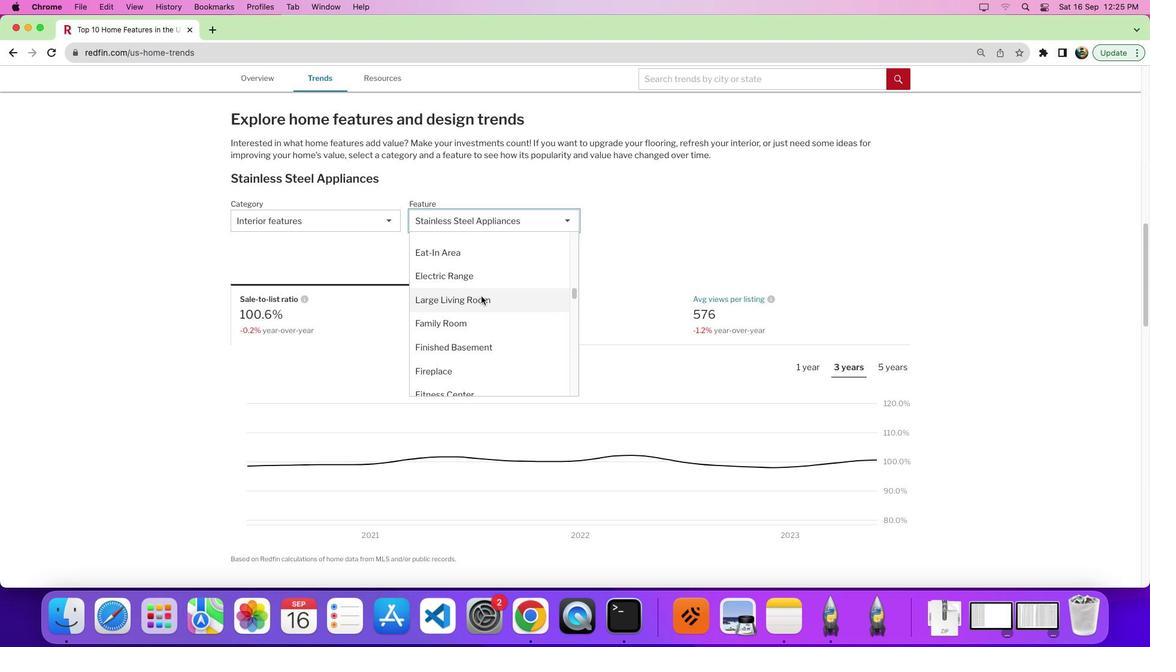
Action: Mouse moved to (471, 365)
Screenshot: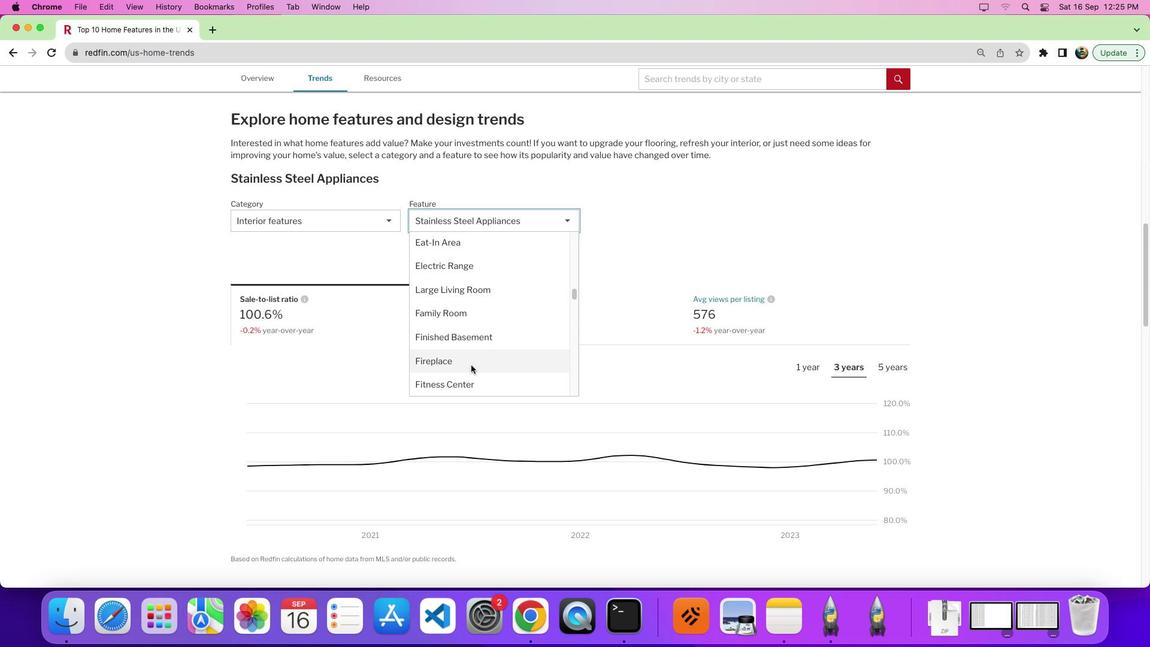 
Action: Mouse pressed left at (471, 365)
Screenshot: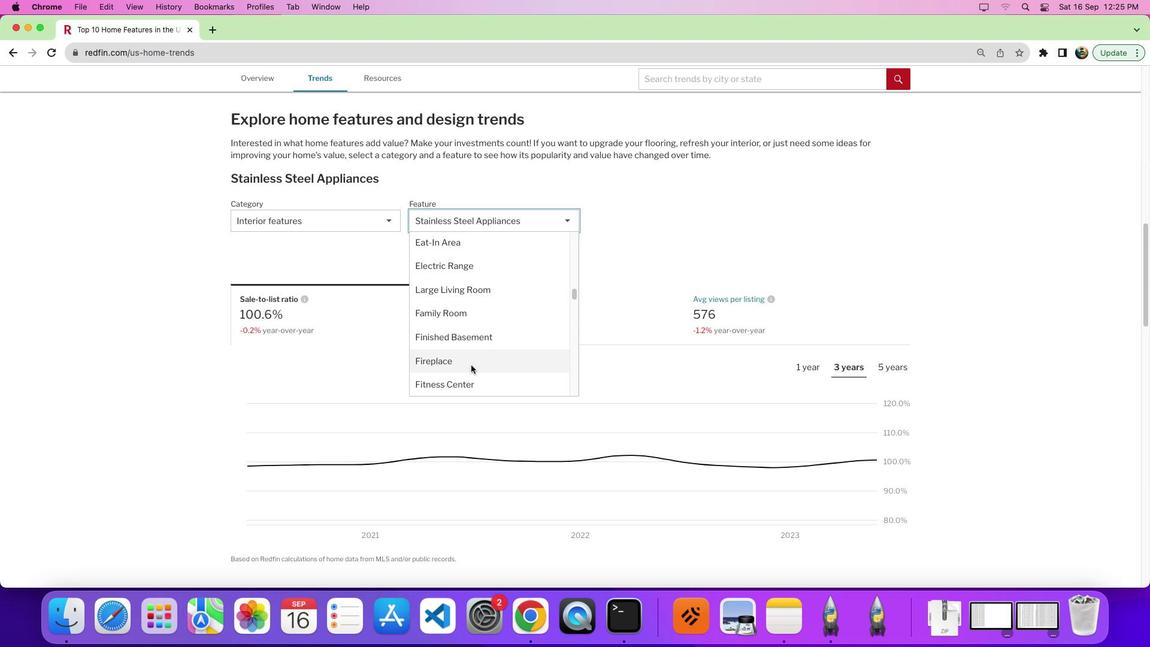 
Action: Mouse moved to (680, 321)
Screenshot: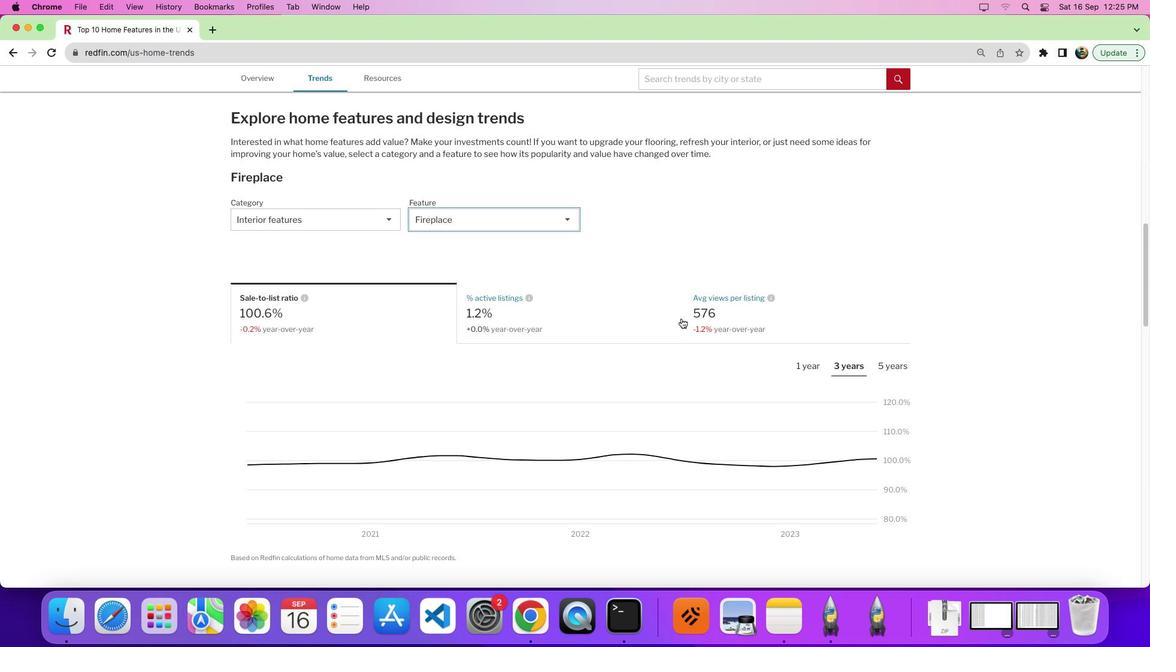 
Action: Mouse scrolled (680, 321) with delta (0, 0)
Screenshot: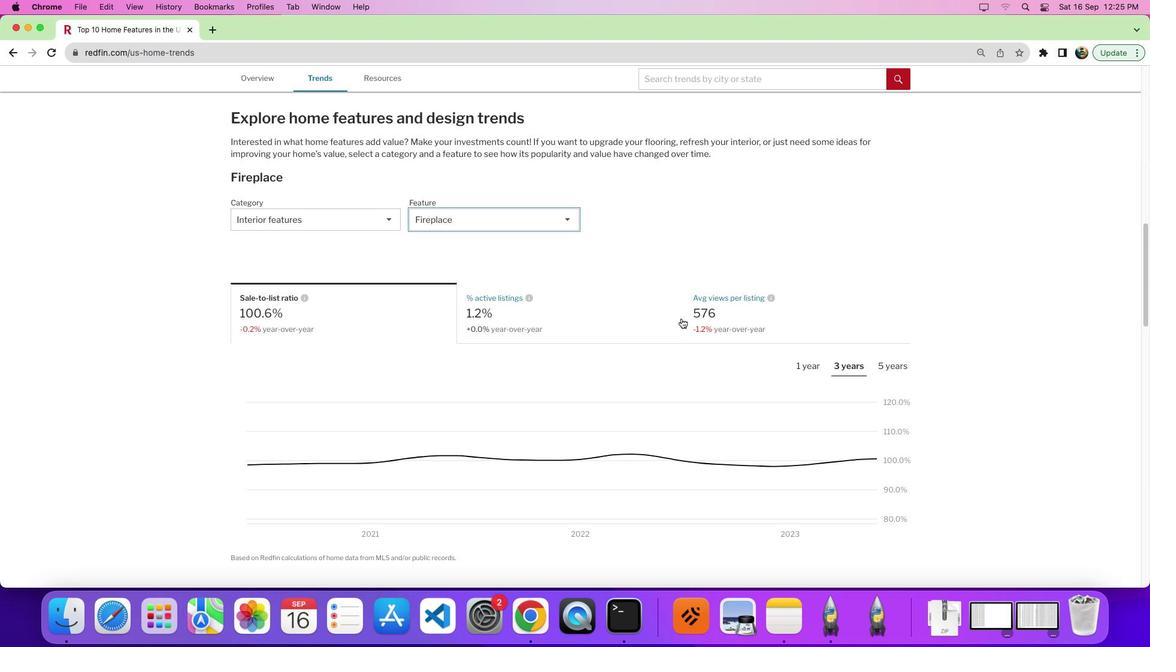 
Action: Mouse moved to (681, 320)
Screenshot: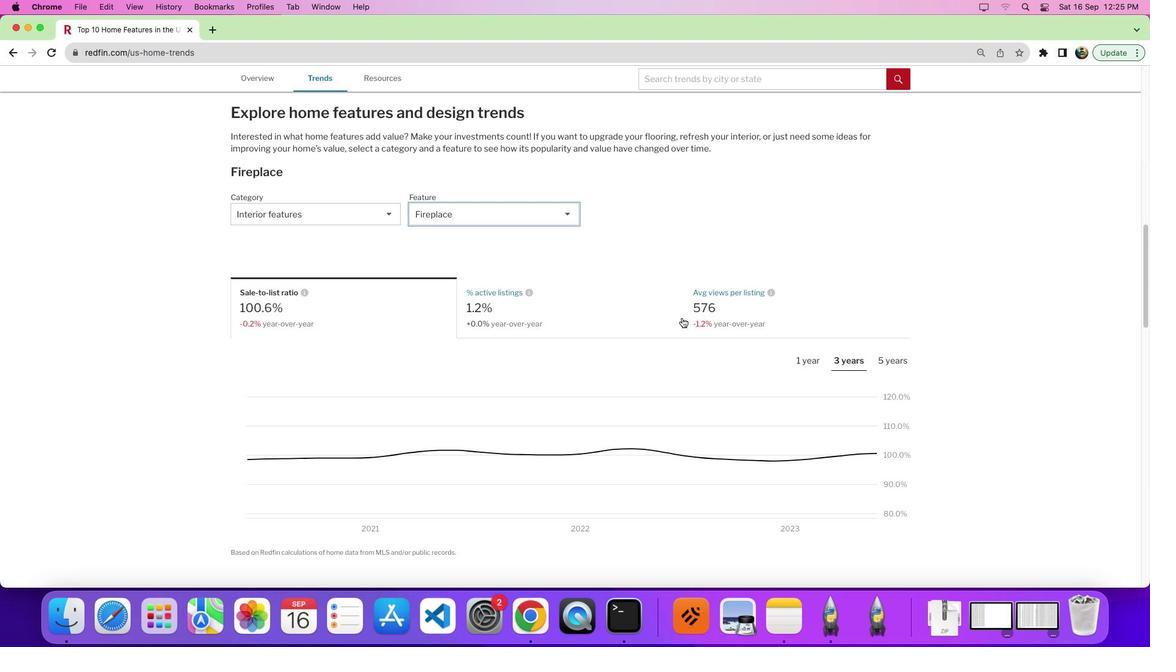 
Action: Mouse scrolled (681, 320) with delta (0, 0)
Screenshot: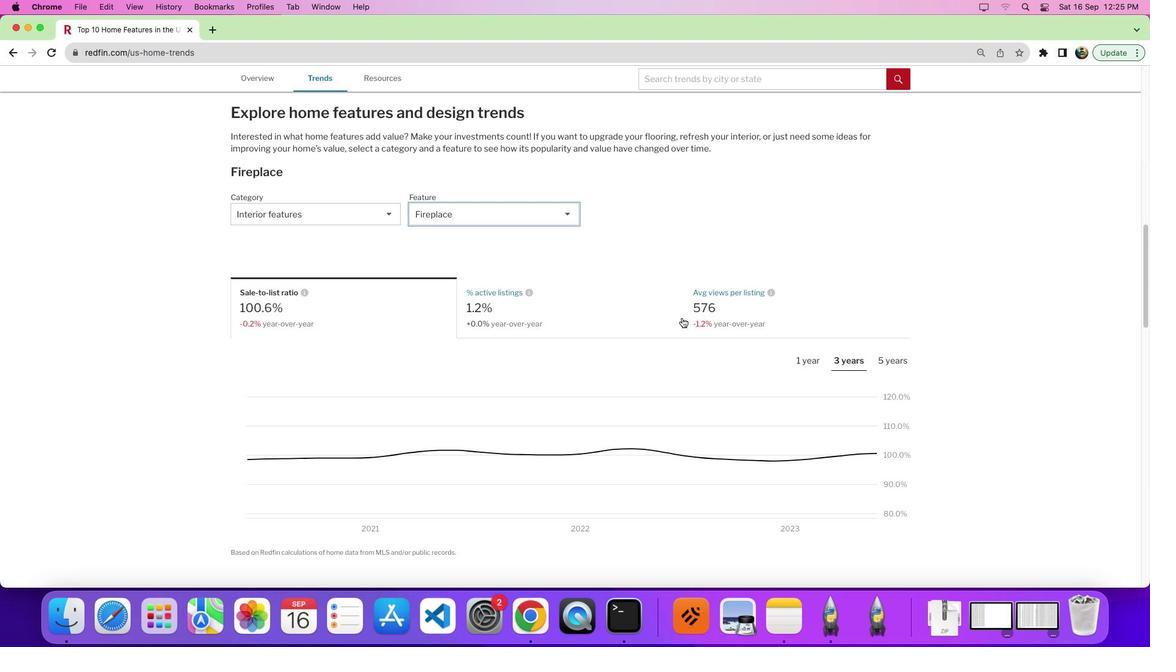
Action: Mouse moved to (736, 263)
Screenshot: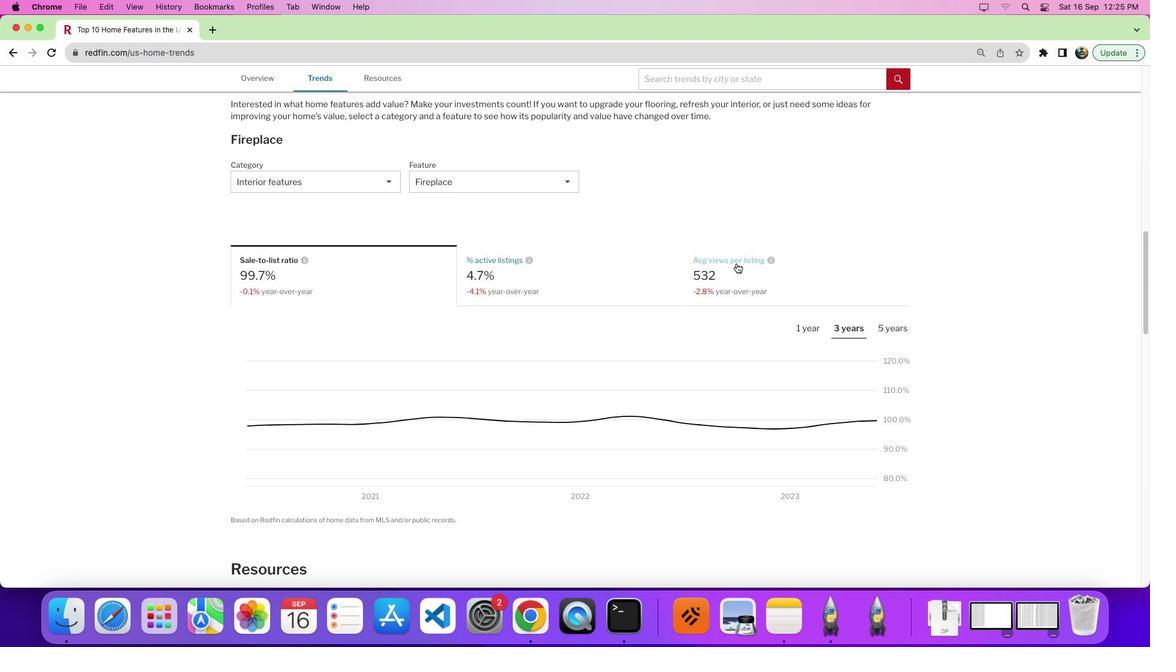 
Action: Mouse pressed left at (736, 263)
Screenshot: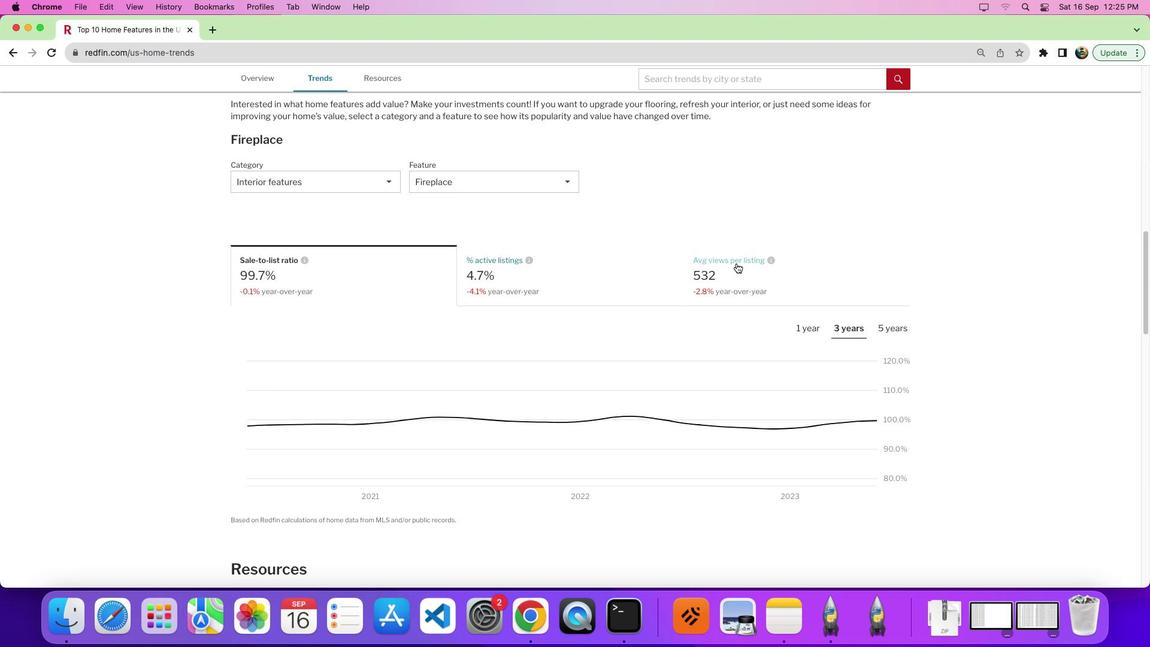 
Action: Mouse moved to (812, 332)
Screenshot: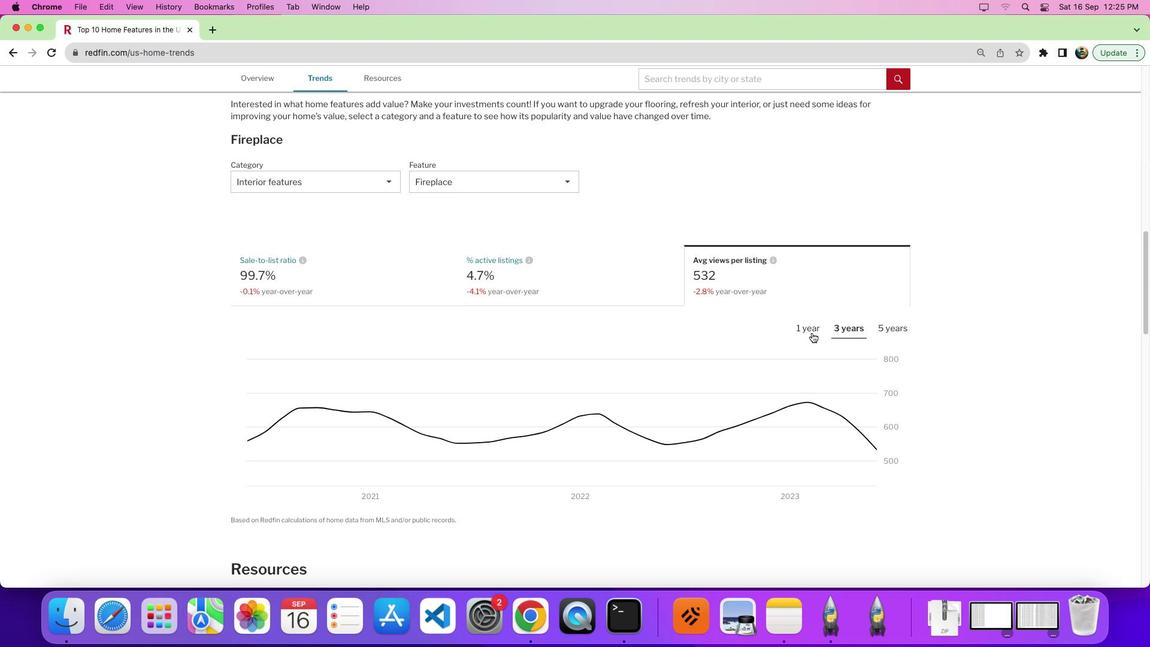 
Action: Mouse pressed left at (812, 332)
Screenshot: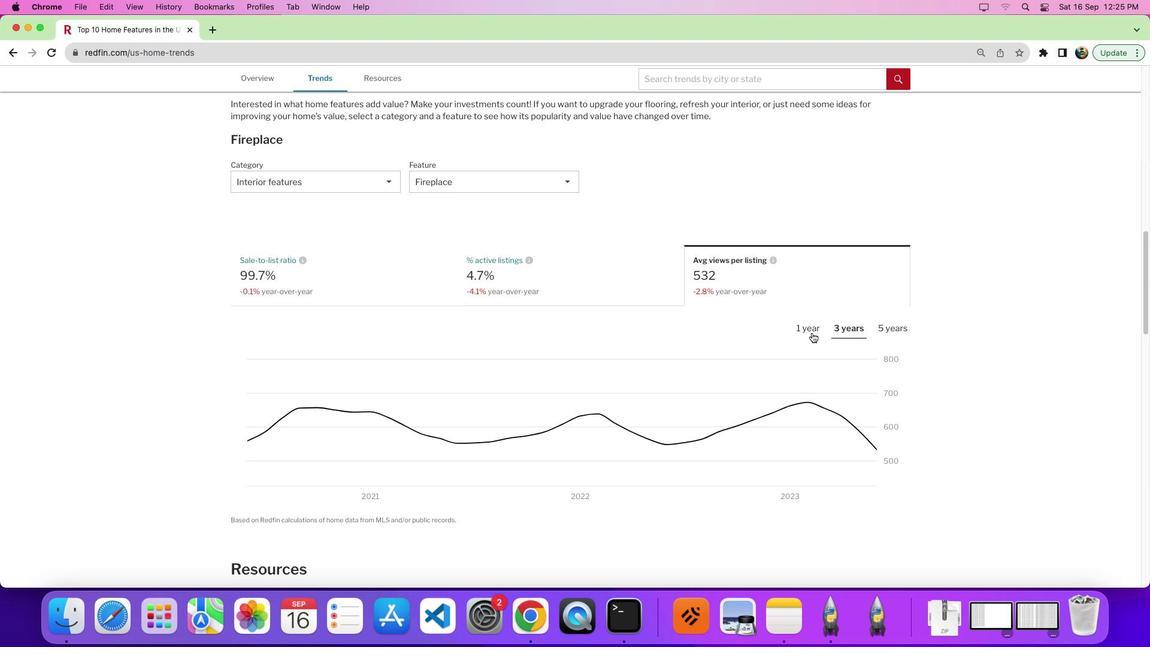 
Action: Mouse scrolled (812, 332) with delta (0, 0)
Screenshot: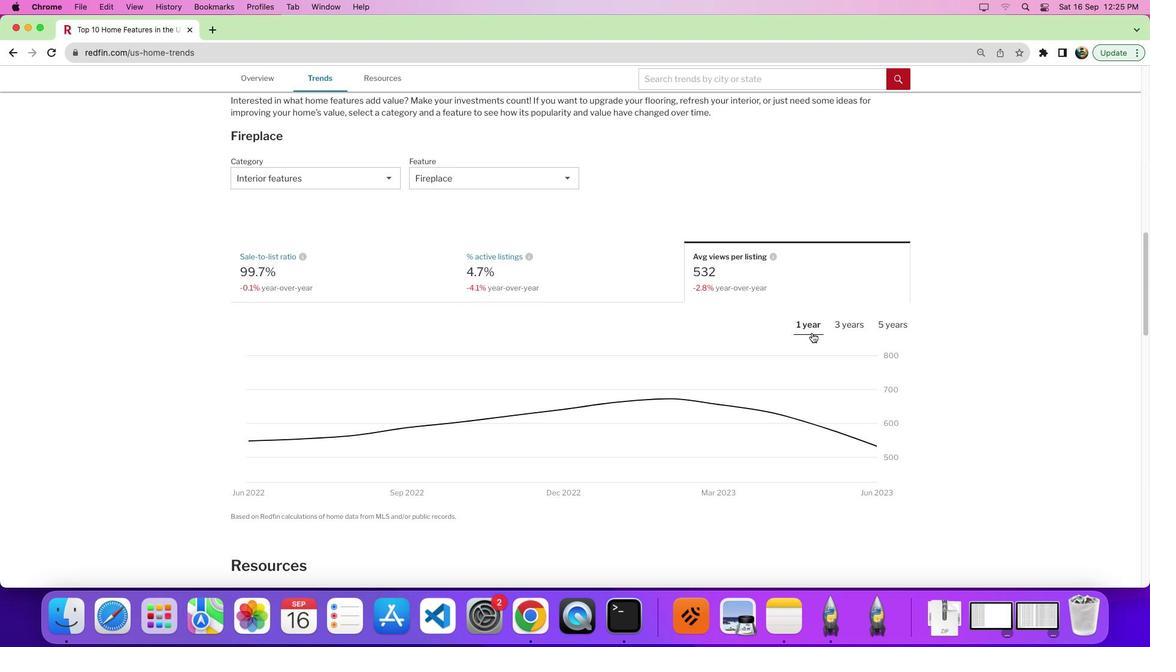 
Action: Mouse scrolled (812, 332) with delta (0, 0)
Screenshot: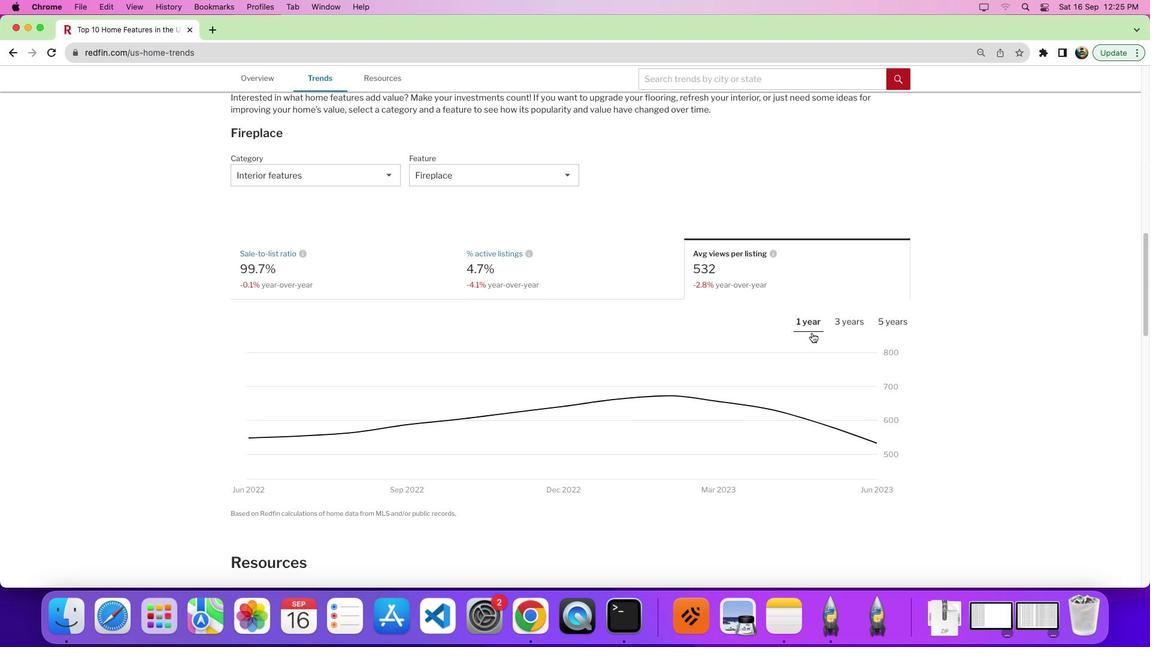 
Action: Mouse scrolled (812, 332) with delta (0, -2)
Screenshot: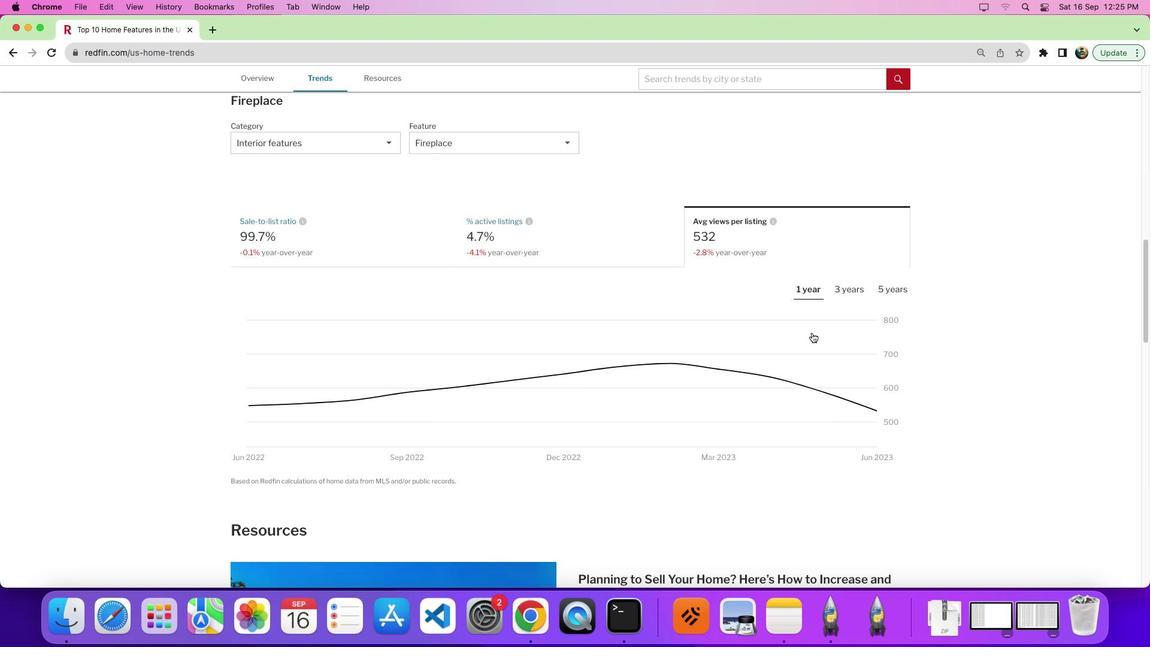 
Action: Mouse moved to (813, 338)
Screenshot: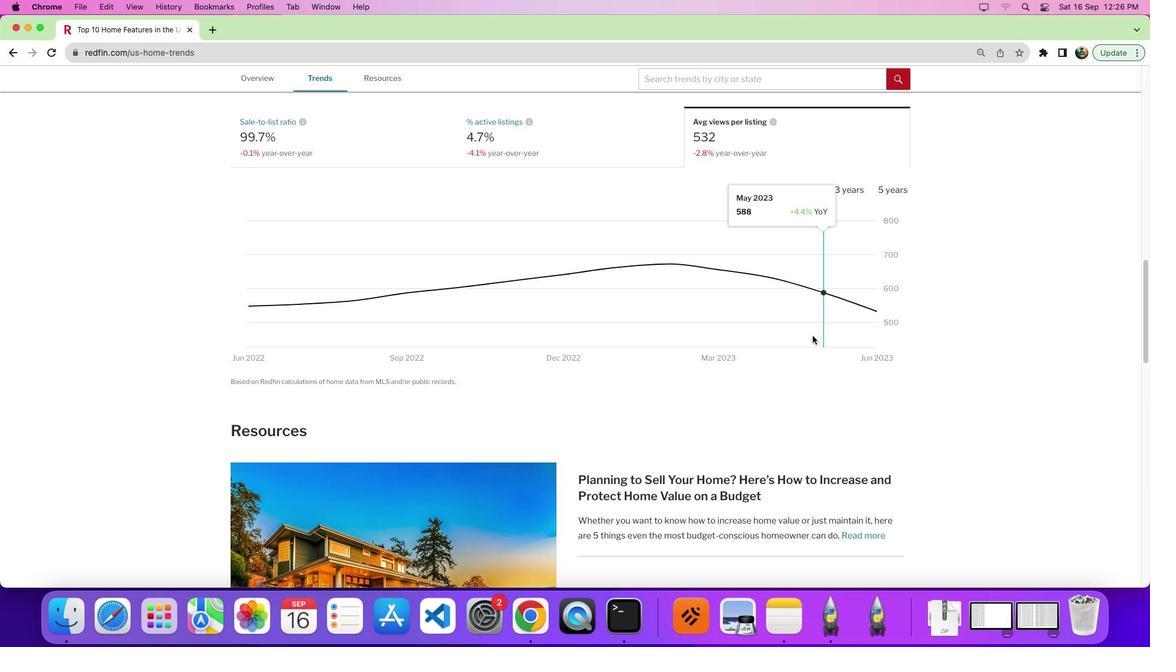 
